Task: Find connections with filter location Crailsheim with filter topic #managementwith filter profile language English with filter current company TCS iON with filter school Maharshi Dayanand University with filter industry Wholesale Import and Export with filter service category Real Estate with filter keywords title Finance Director
Action: Mouse moved to (554, 73)
Screenshot: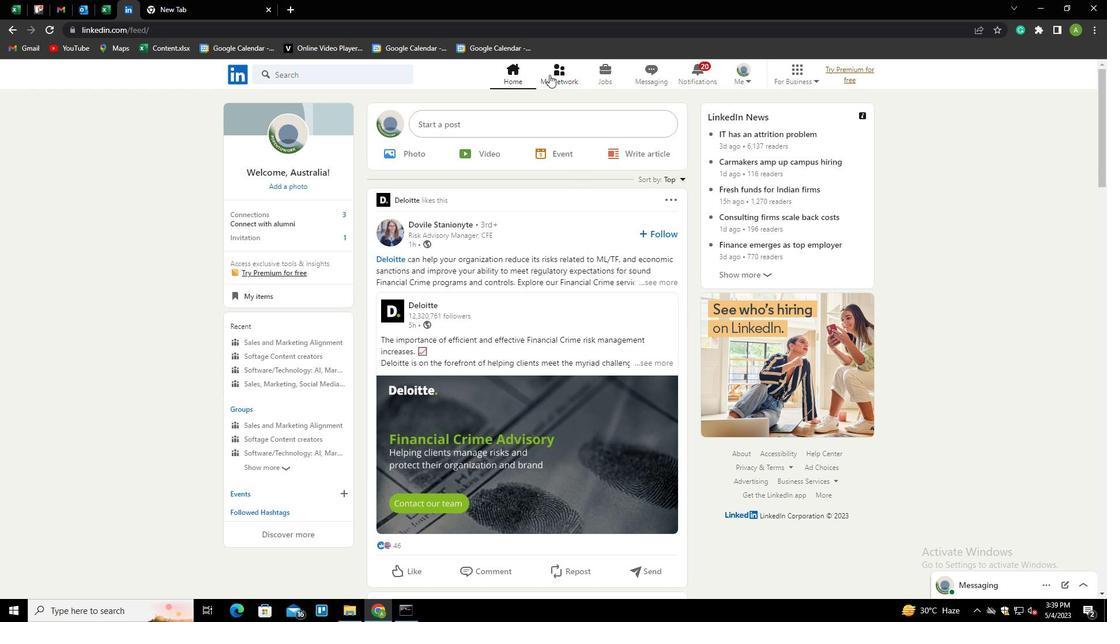 
Action: Mouse pressed left at (554, 73)
Screenshot: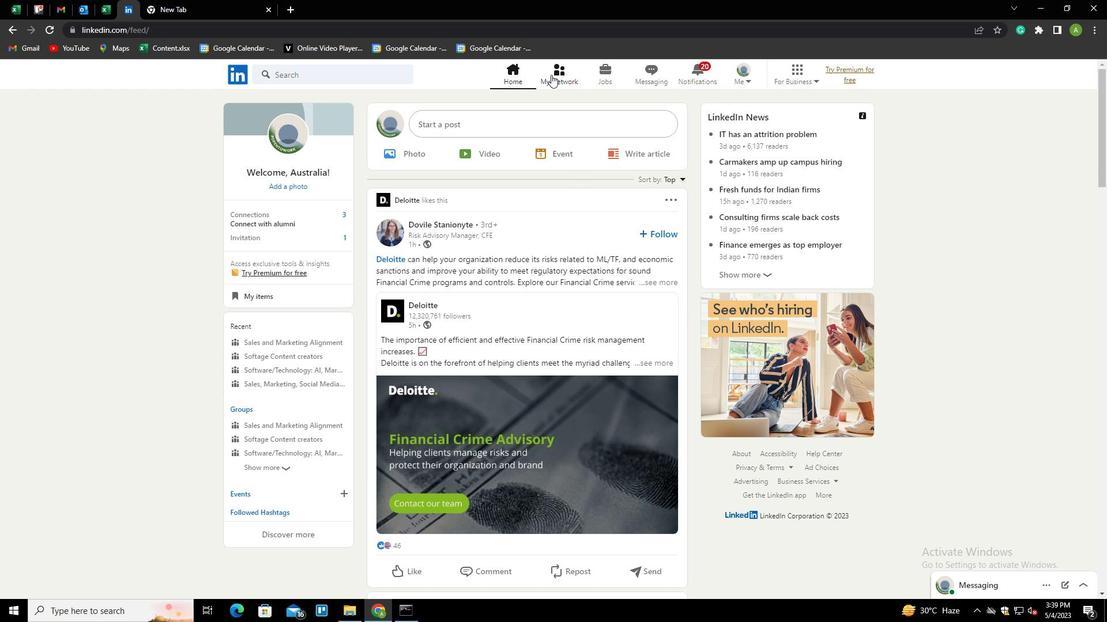 
Action: Mouse moved to (321, 139)
Screenshot: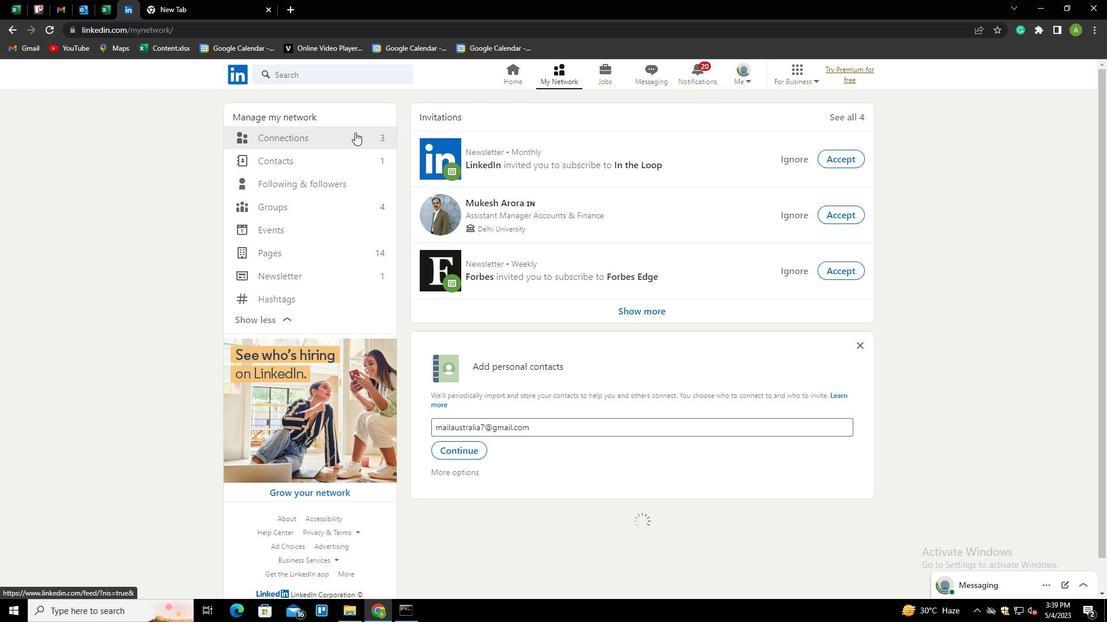 
Action: Mouse pressed left at (321, 139)
Screenshot: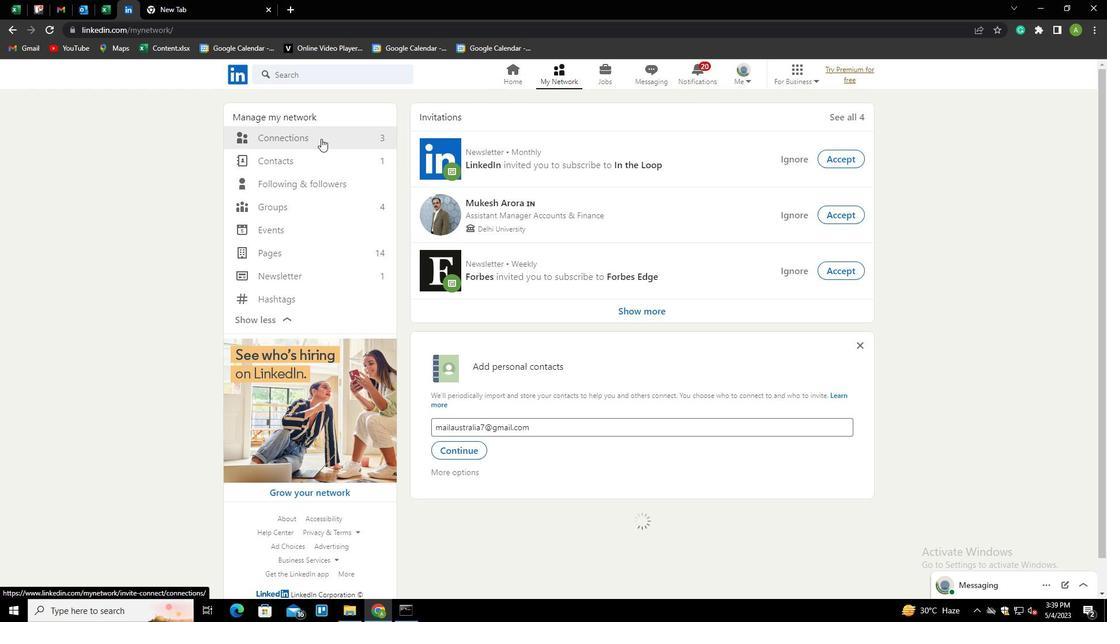 
Action: Mouse moved to (633, 137)
Screenshot: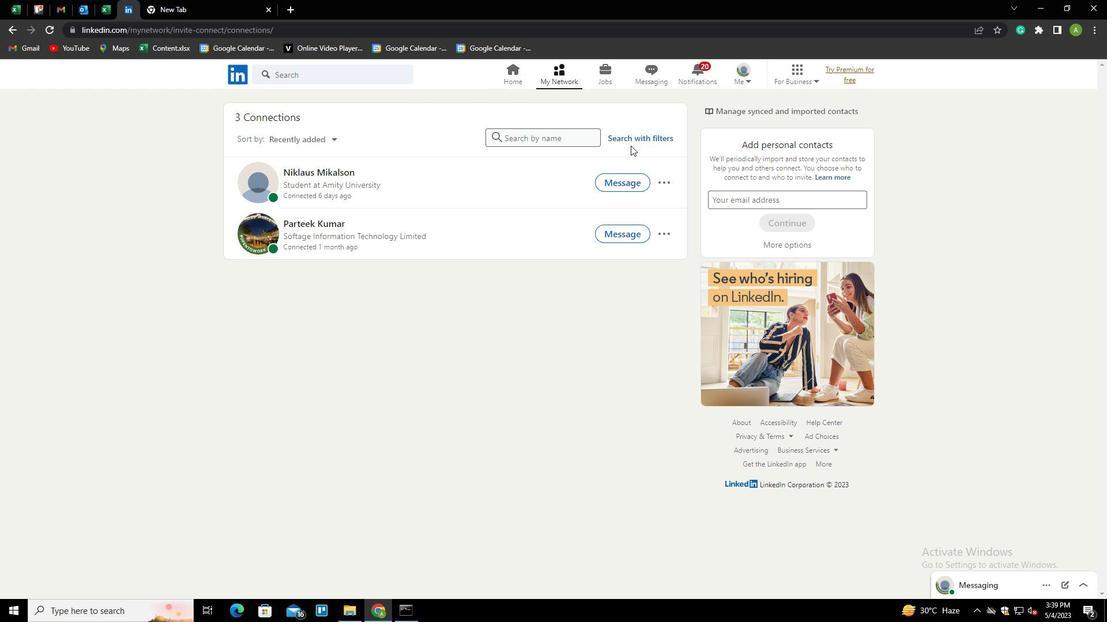 
Action: Mouse pressed left at (633, 137)
Screenshot: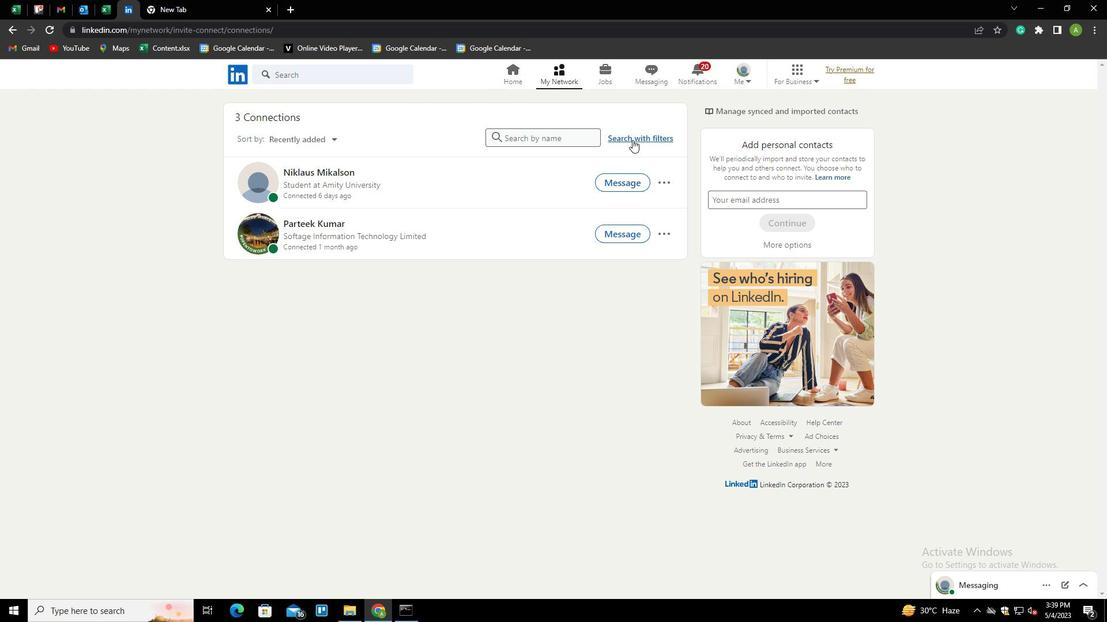 
Action: Mouse moved to (590, 108)
Screenshot: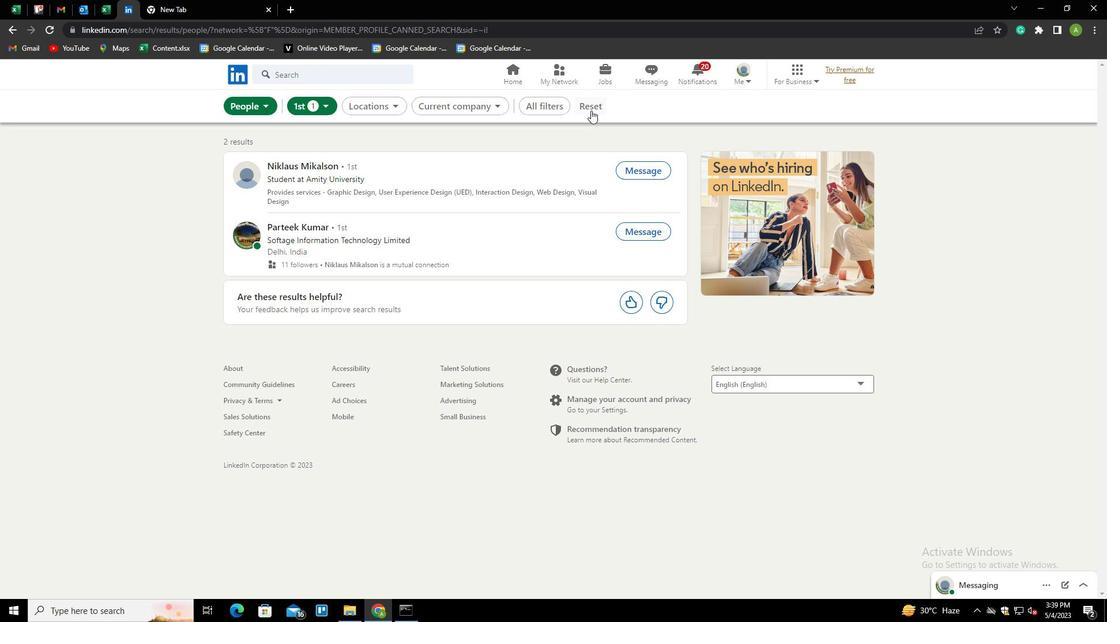 
Action: Mouse pressed left at (590, 108)
Screenshot: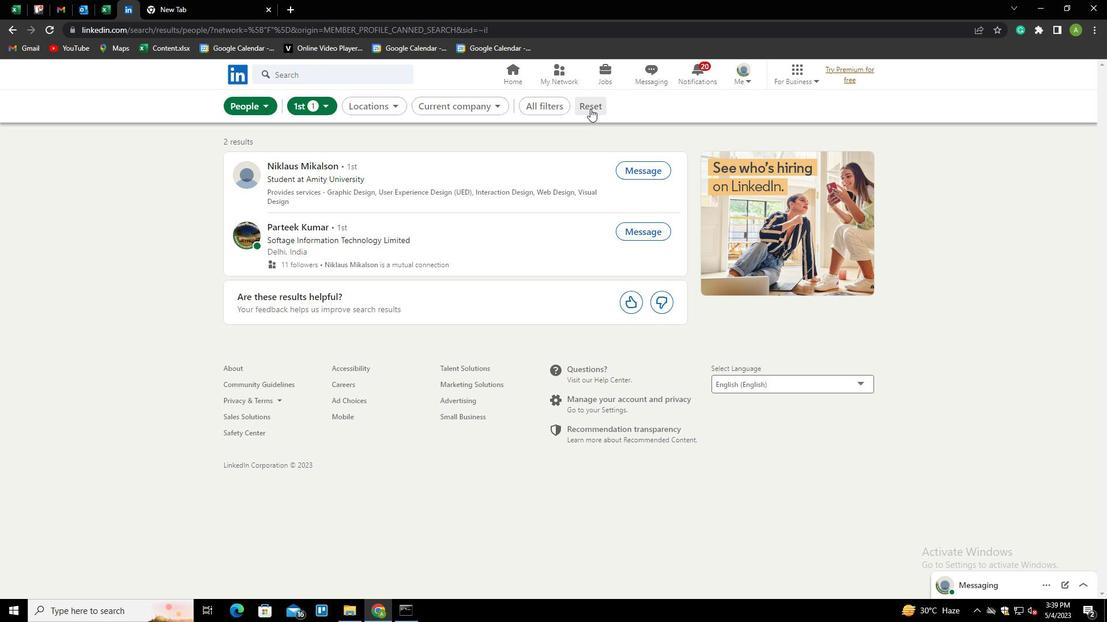 
Action: Mouse moved to (585, 107)
Screenshot: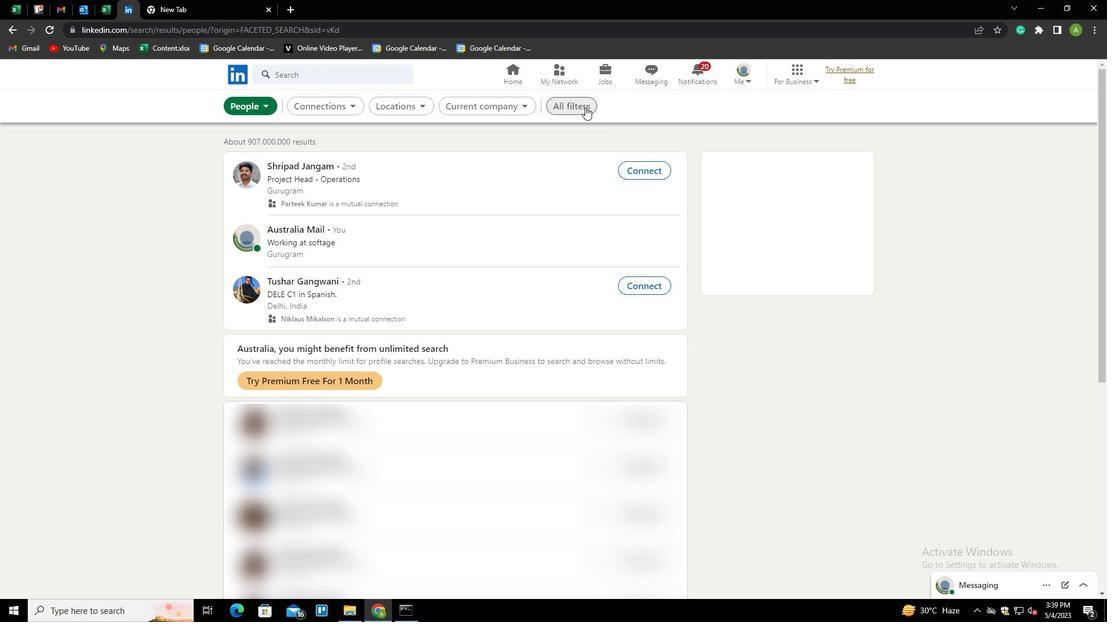 
Action: Mouse pressed left at (585, 107)
Screenshot: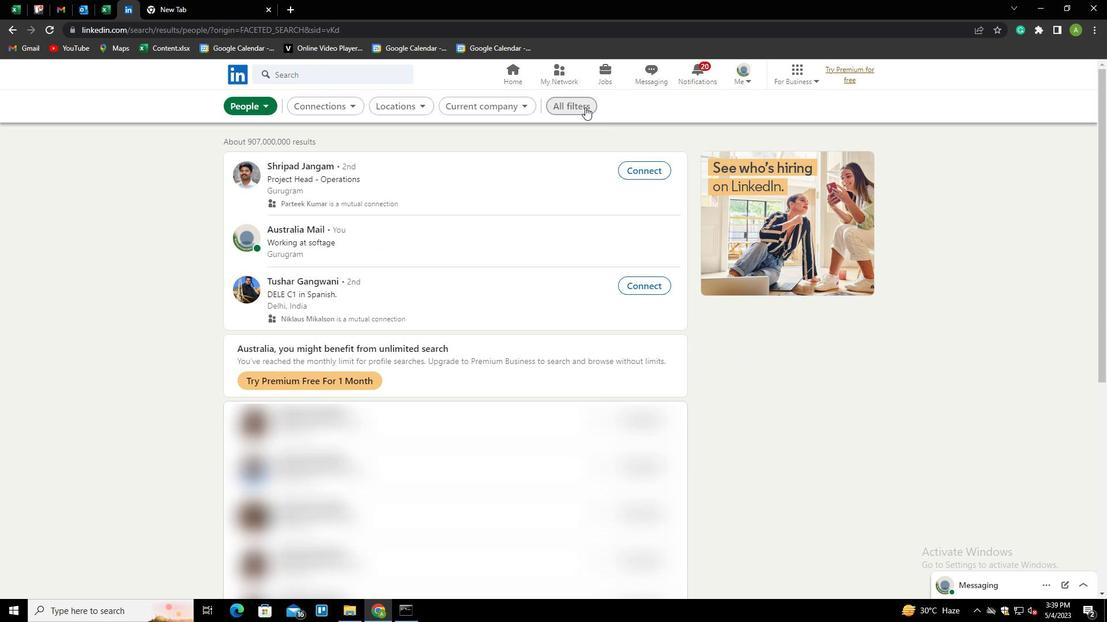 
Action: Mouse moved to (1056, 424)
Screenshot: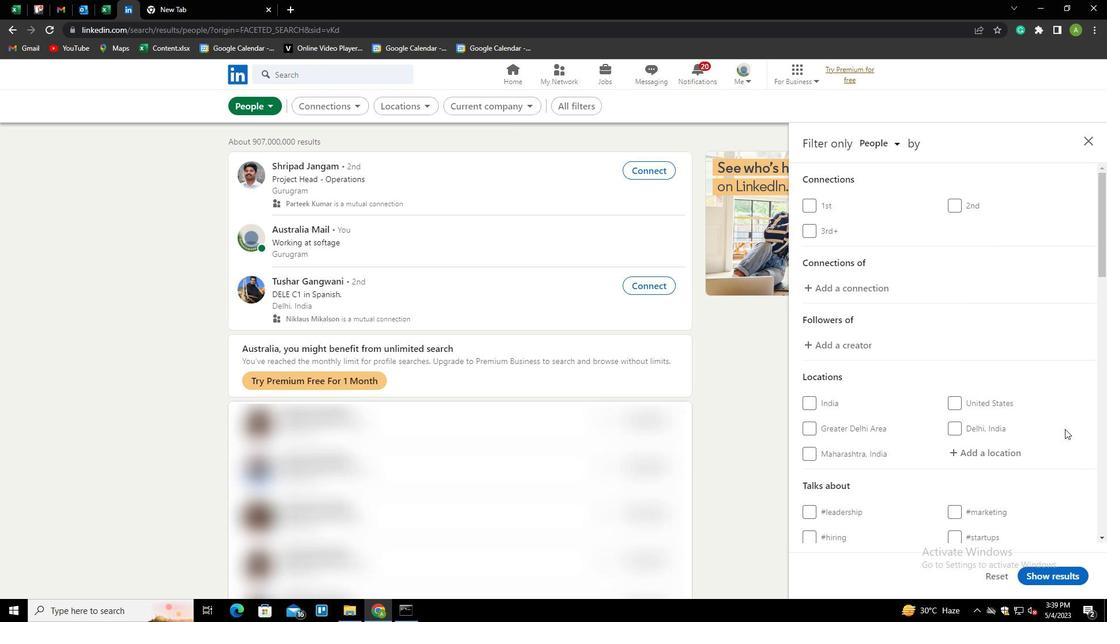 
Action: Mouse scrolled (1056, 423) with delta (0, 0)
Screenshot: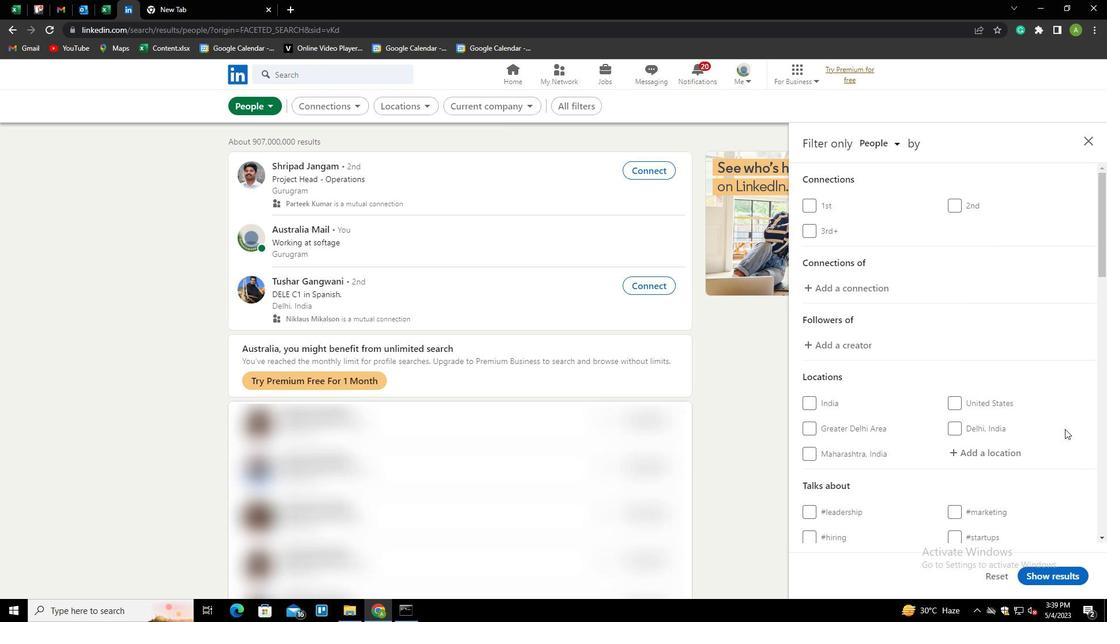 
Action: Mouse moved to (986, 395)
Screenshot: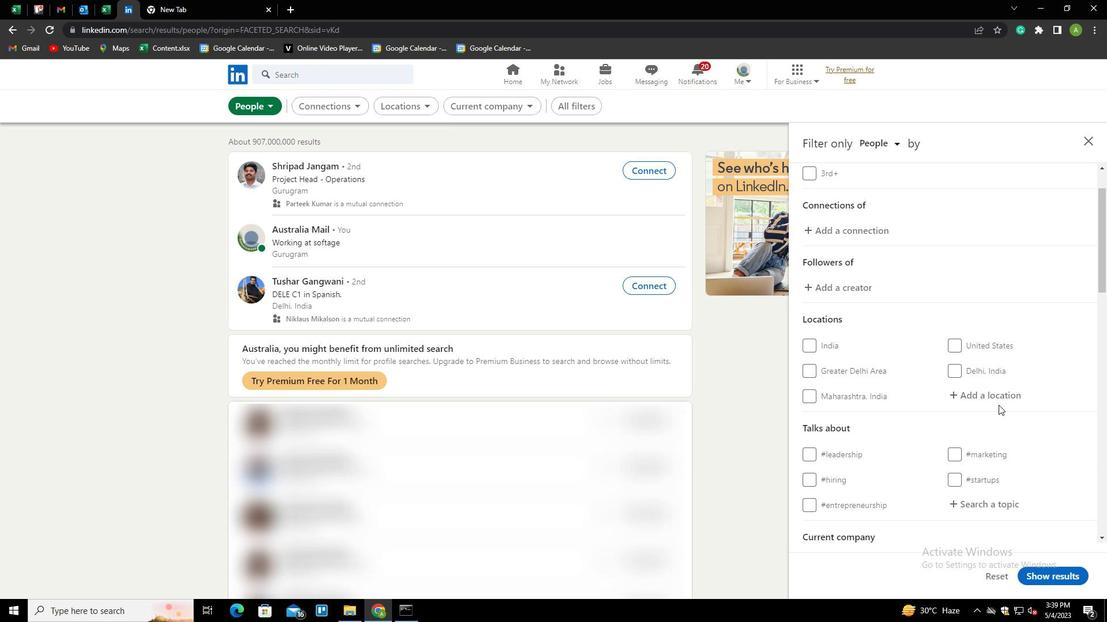 
Action: Mouse pressed left at (986, 395)
Screenshot: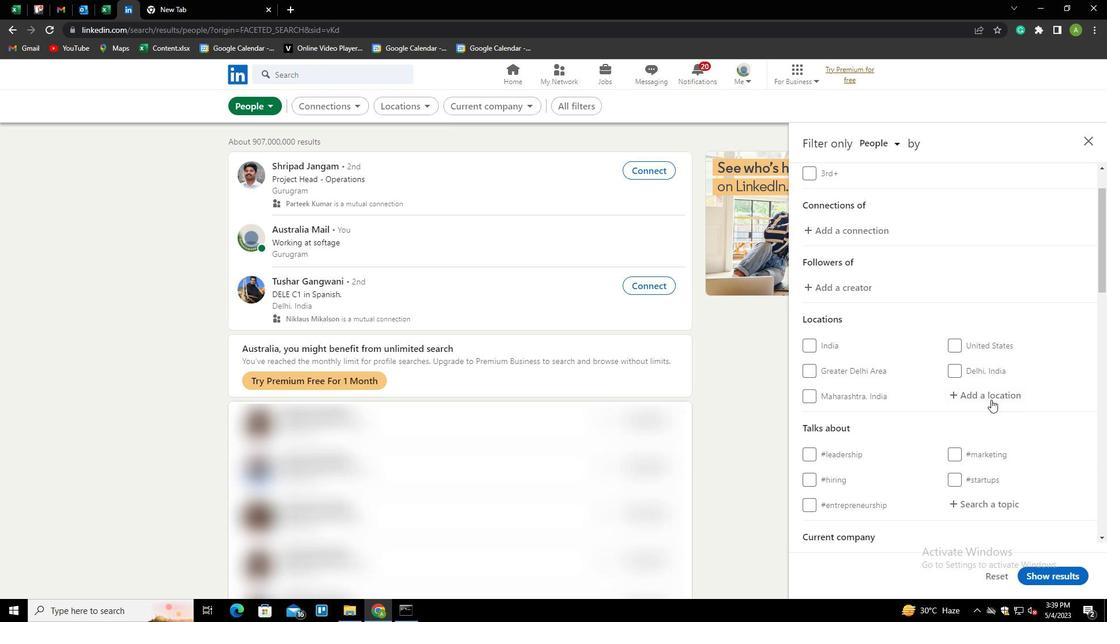 
Action: Key pressed <Key.shift>CRAILSHEIM<Key.down><Key.enter>
Screenshot: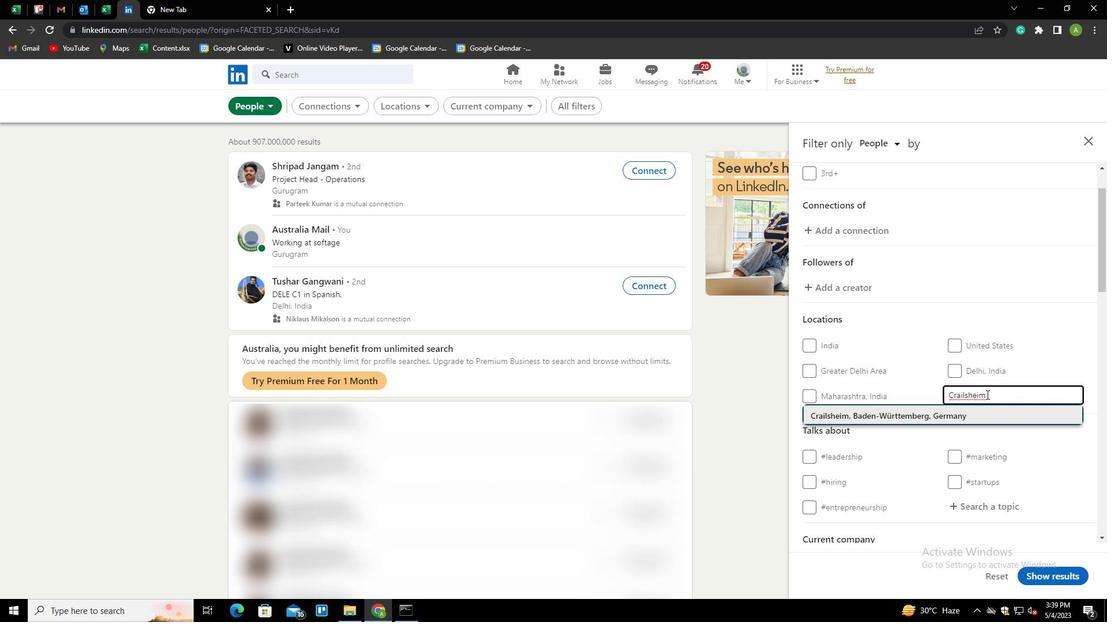 
Action: Mouse moved to (986, 395)
Screenshot: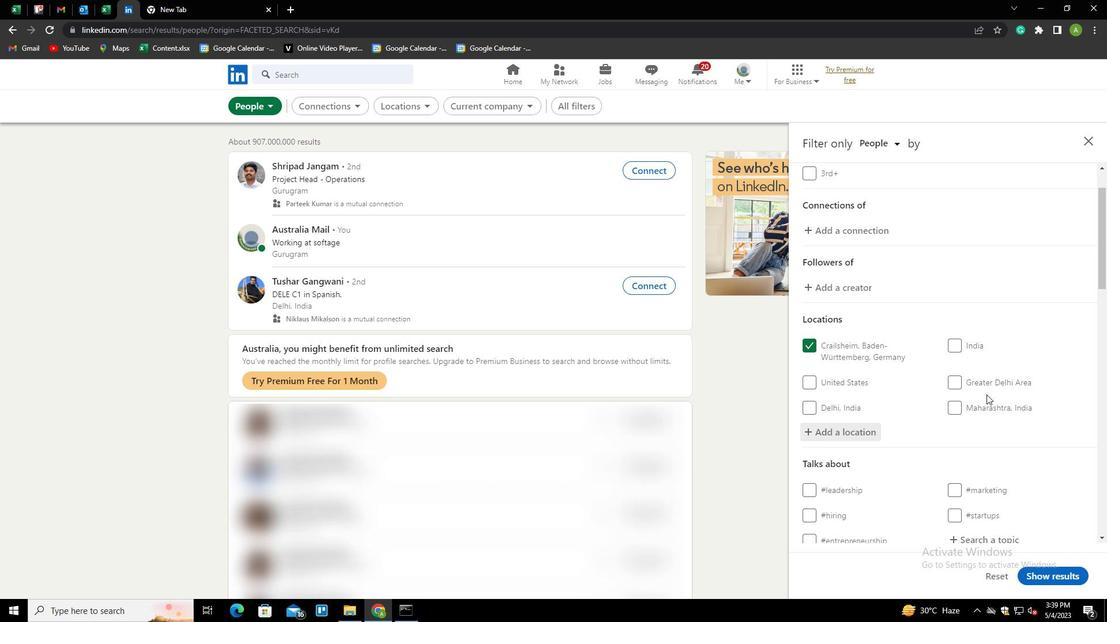 
Action: Mouse scrolled (986, 394) with delta (0, 0)
Screenshot: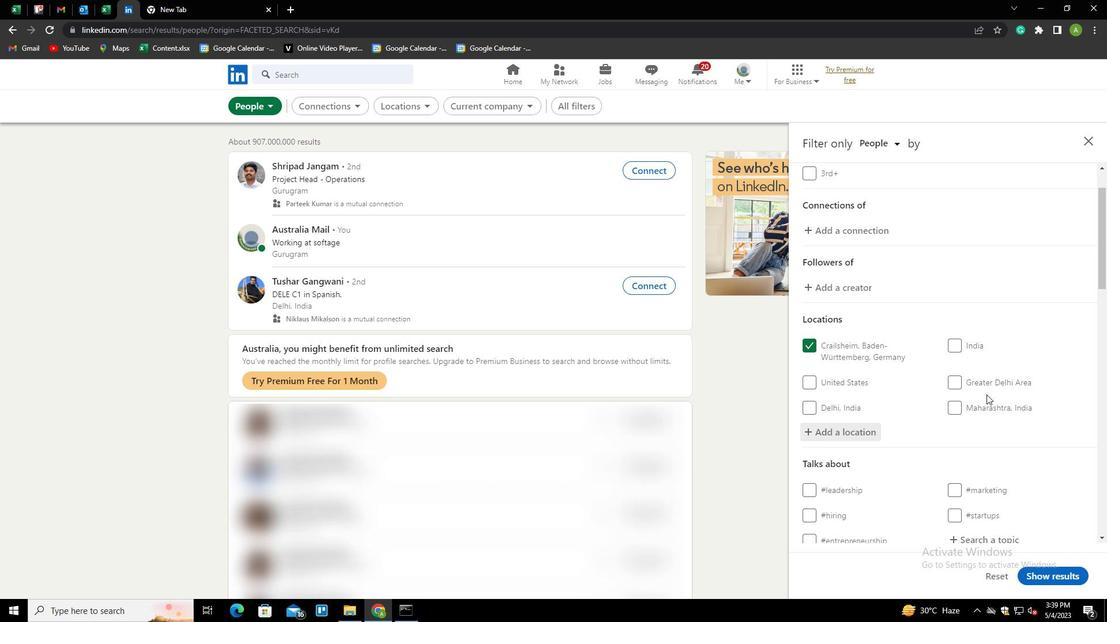 
Action: Mouse scrolled (986, 394) with delta (0, 0)
Screenshot: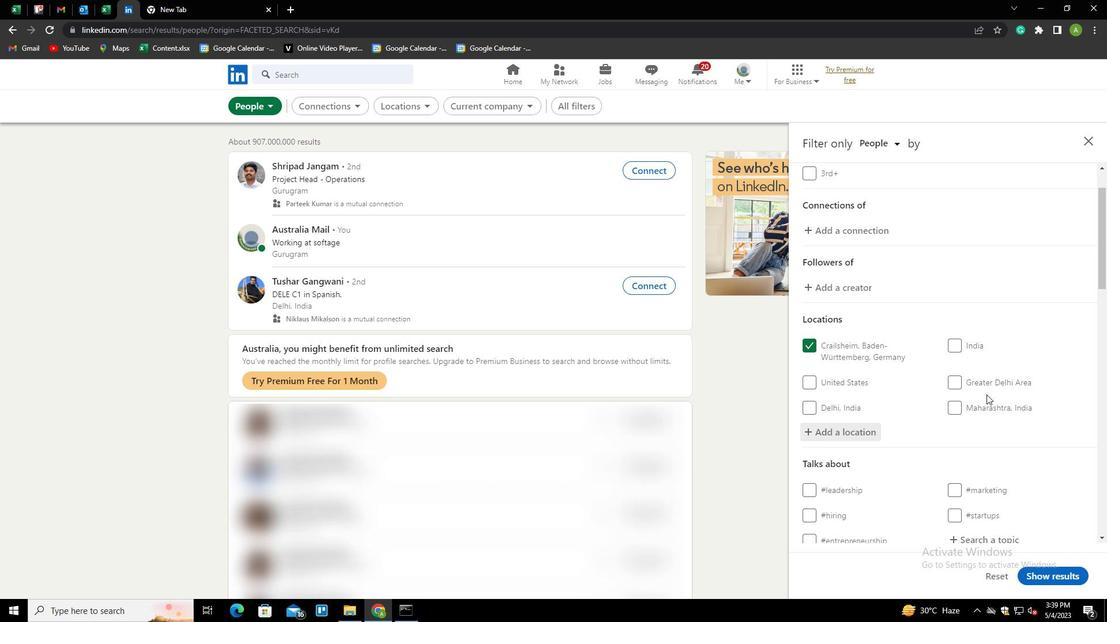 
Action: Mouse scrolled (986, 394) with delta (0, 0)
Screenshot: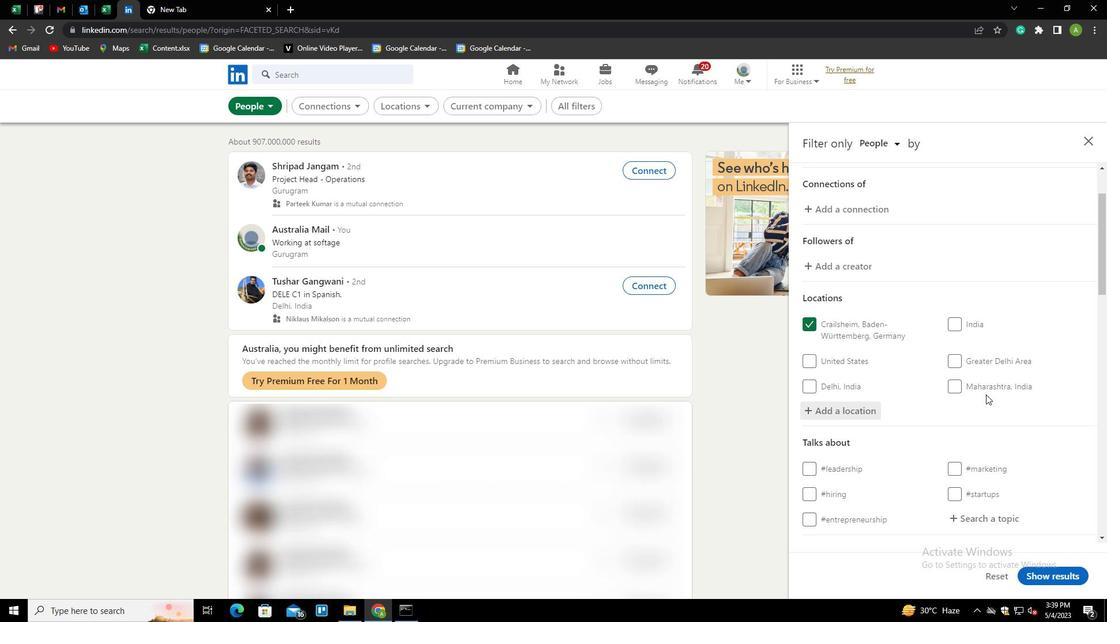 
Action: Mouse moved to (979, 371)
Screenshot: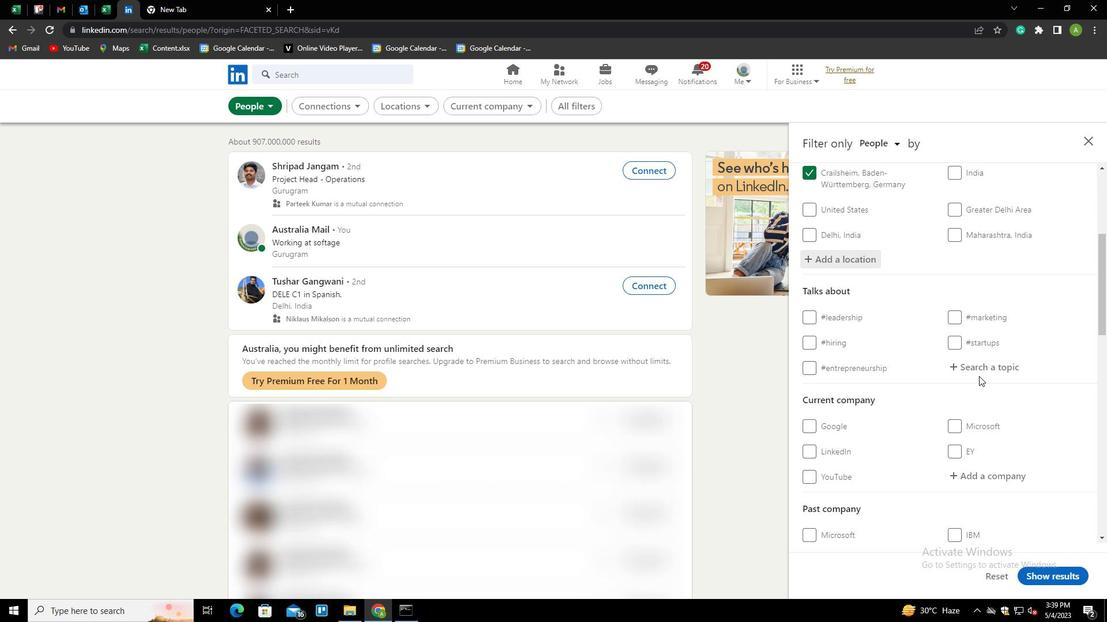 
Action: Mouse pressed left at (979, 371)
Screenshot: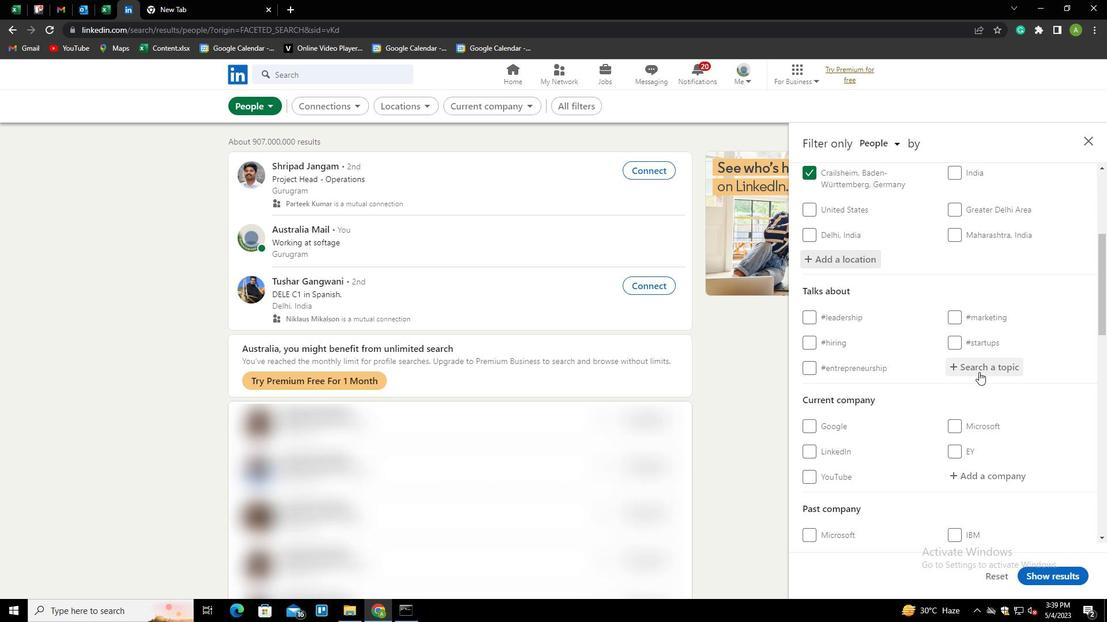 
Action: Mouse moved to (977, 371)
Screenshot: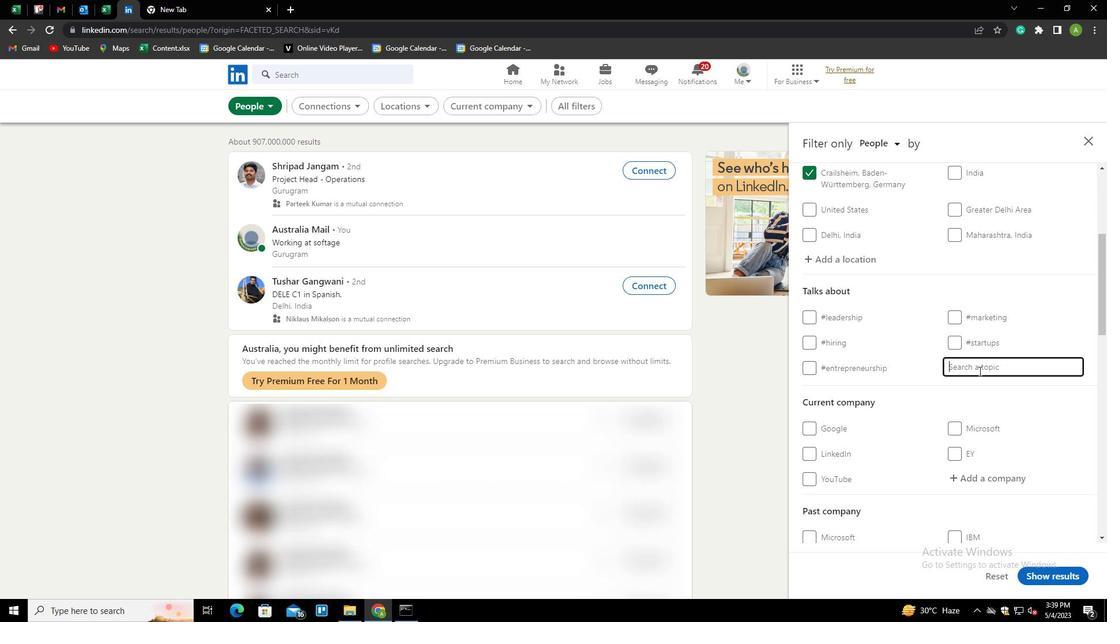 
Action: Key pressed MANAGEMENT<Key.down><Key.enter>
Screenshot: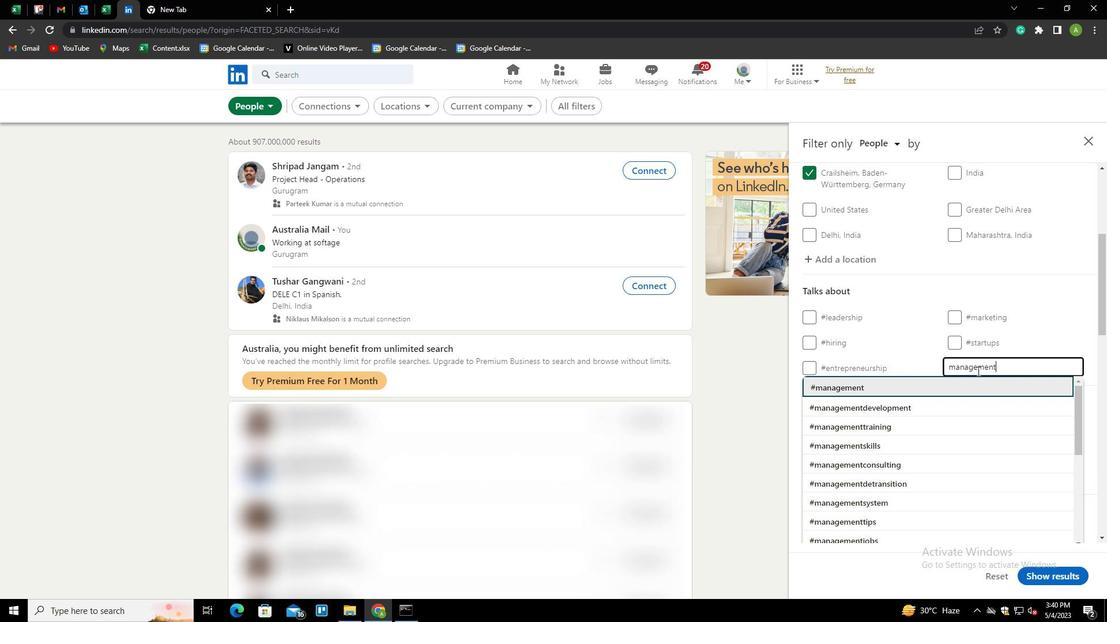 
Action: Mouse moved to (969, 373)
Screenshot: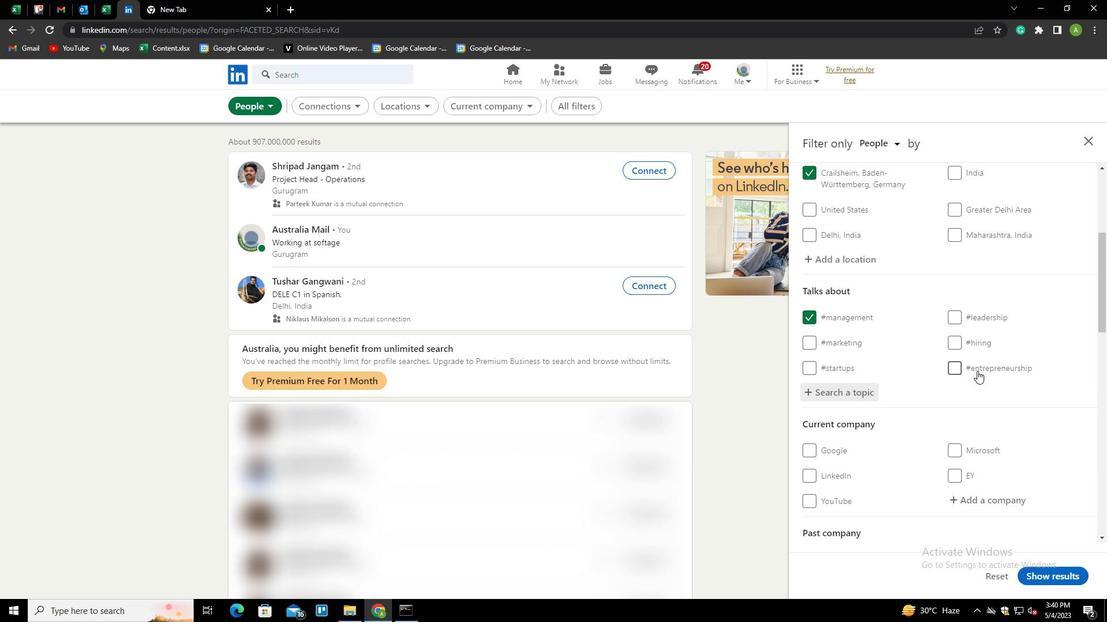 
Action: Mouse scrolled (969, 372) with delta (0, 0)
Screenshot: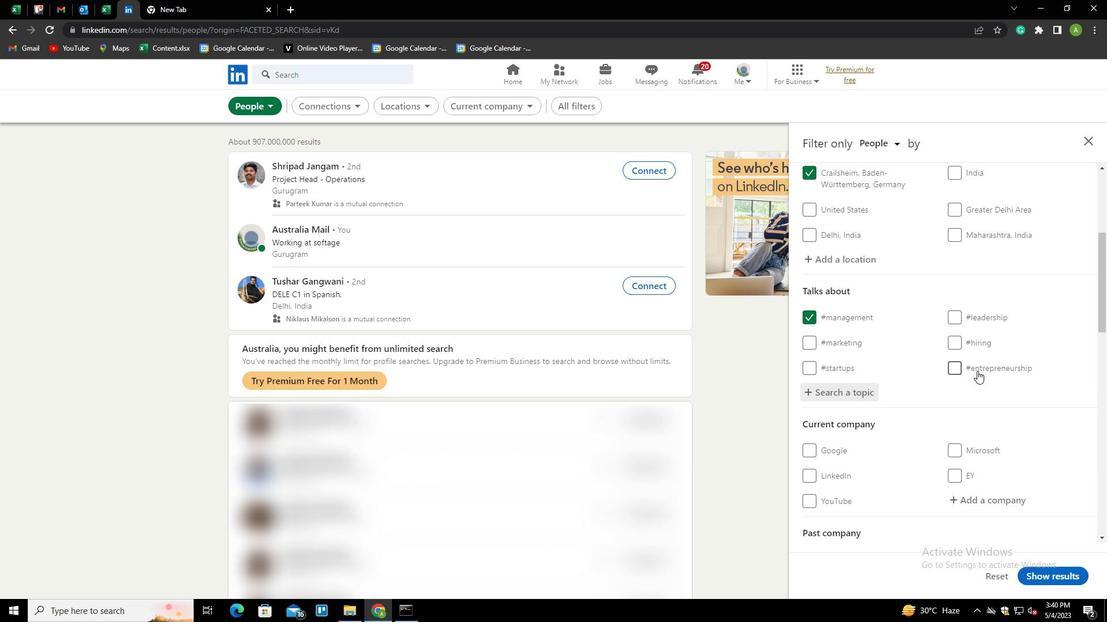 
Action: Mouse moved to (966, 376)
Screenshot: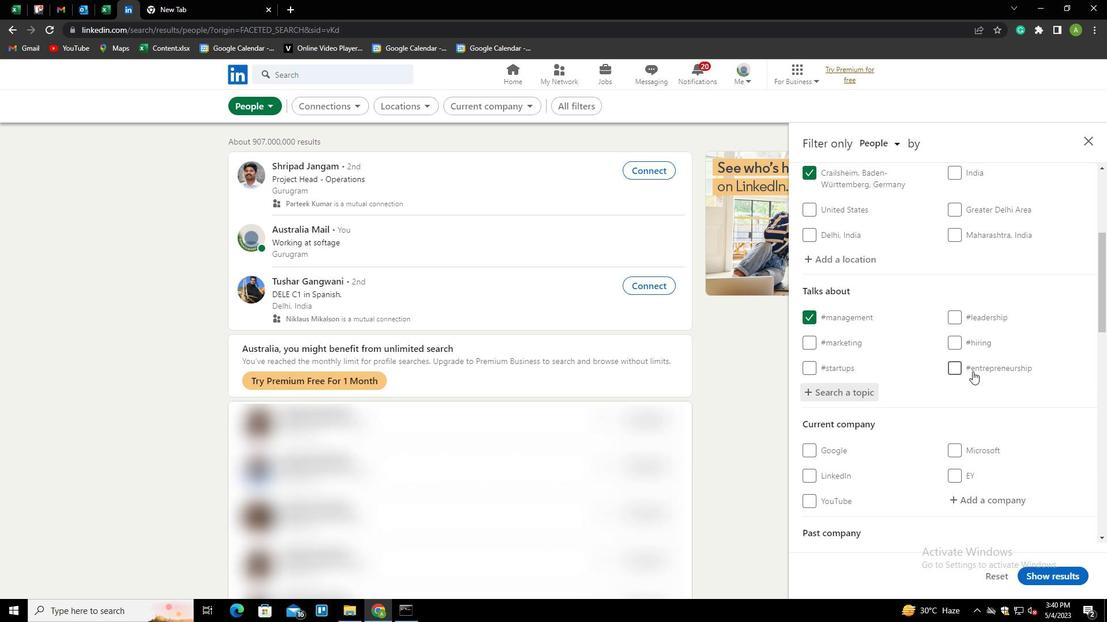 
Action: Mouse scrolled (966, 375) with delta (0, 0)
Screenshot: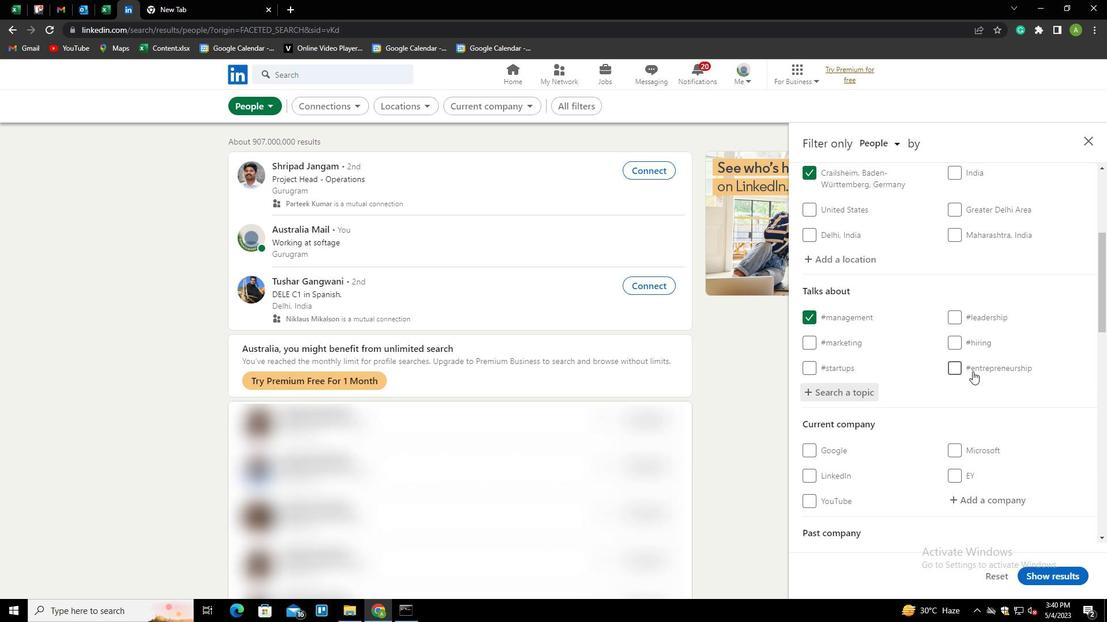 
Action: Mouse moved to (966, 376)
Screenshot: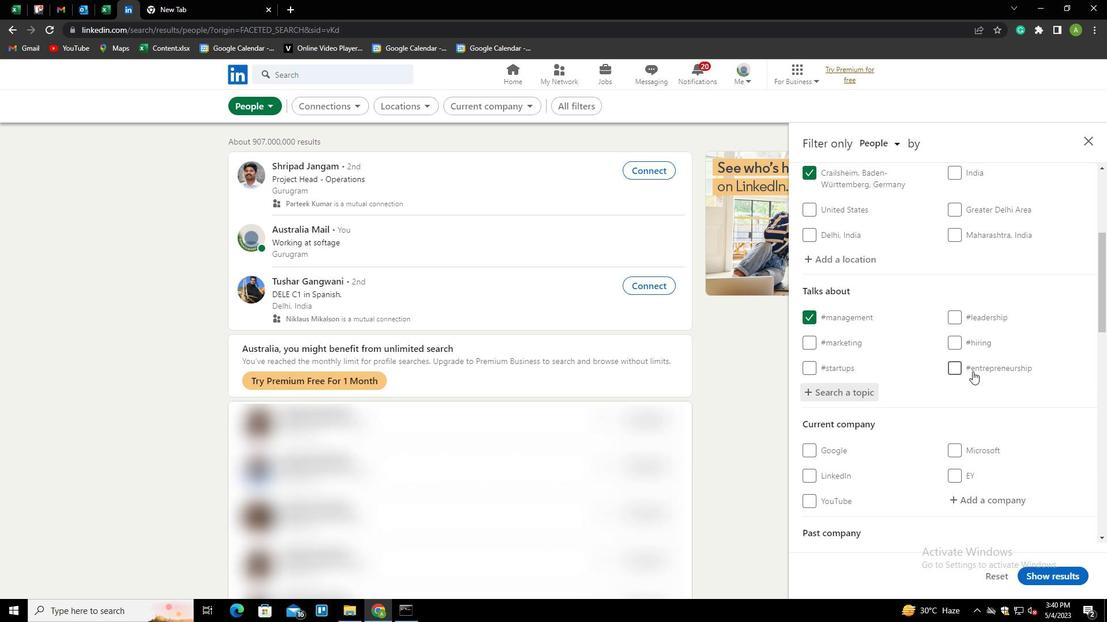 
Action: Mouse scrolled (966, 376) with delta (0, 0)
Screenshot: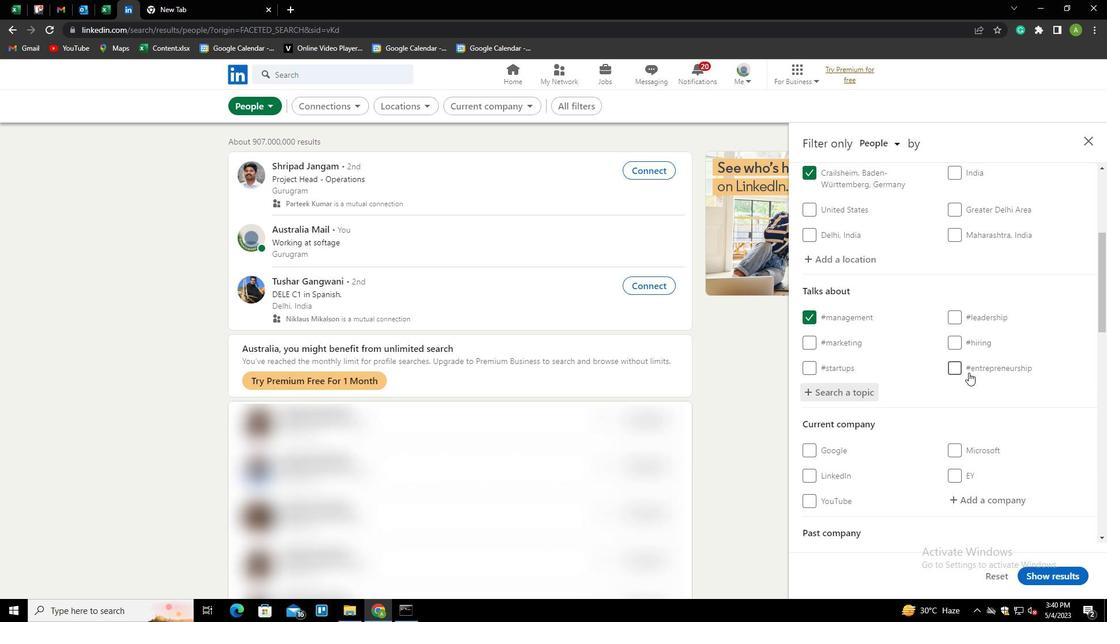 
Action: Mouse scrolled (966, 376) with delta (0, 0)
Screenshot: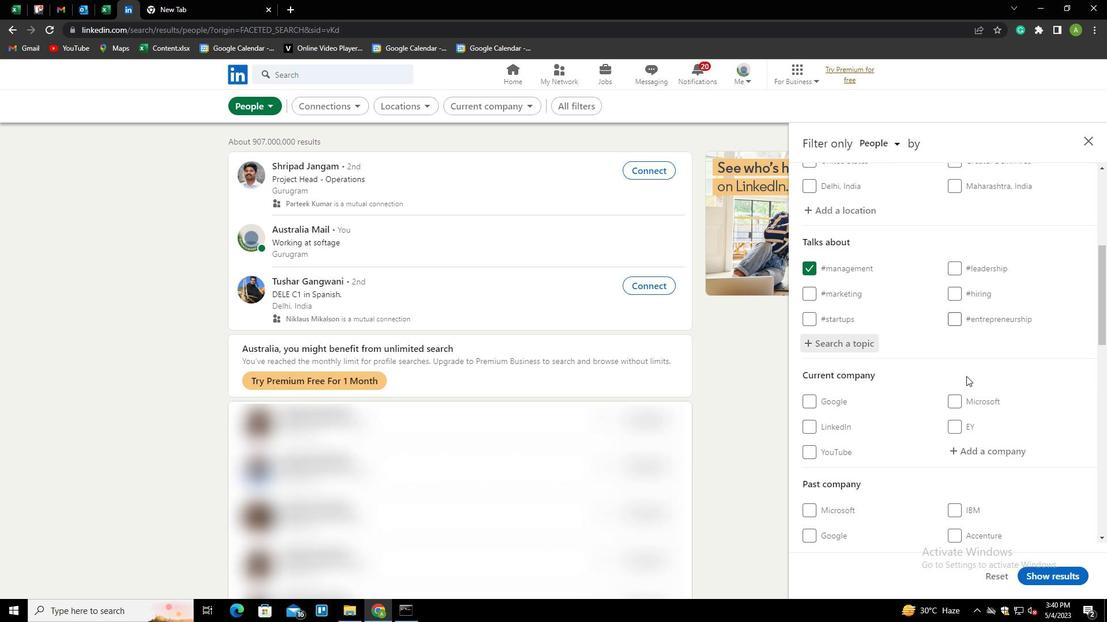 
Action: Mouse scrolled (966, 376) with delta (0, 0)
Screenshot: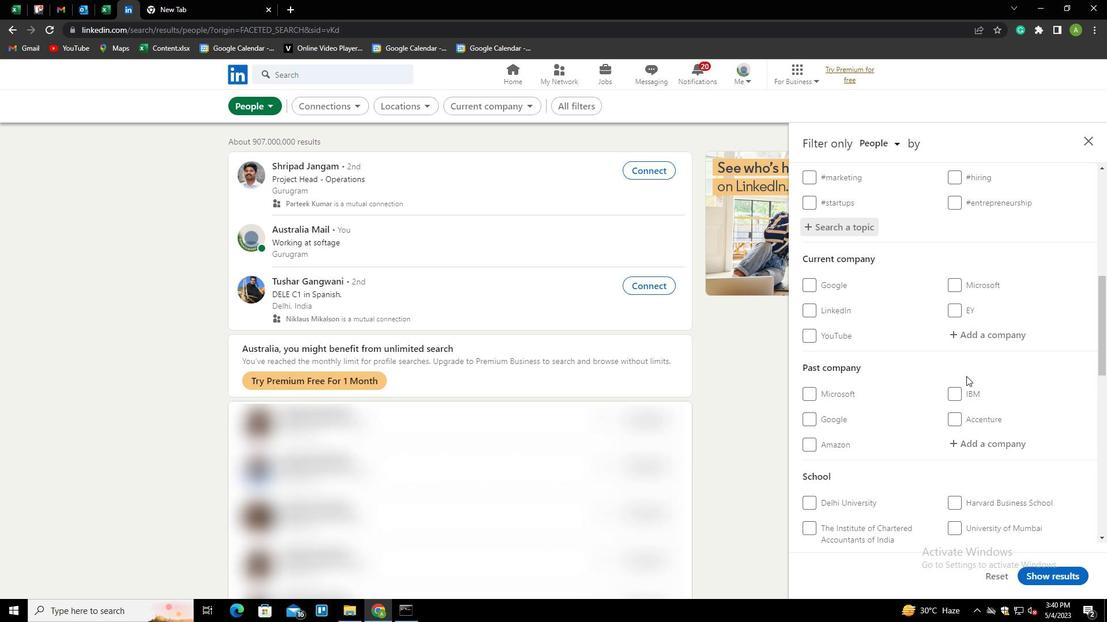 
Action: Mouse scrolled (966, 376) with delta (0, 0)
Screenshot: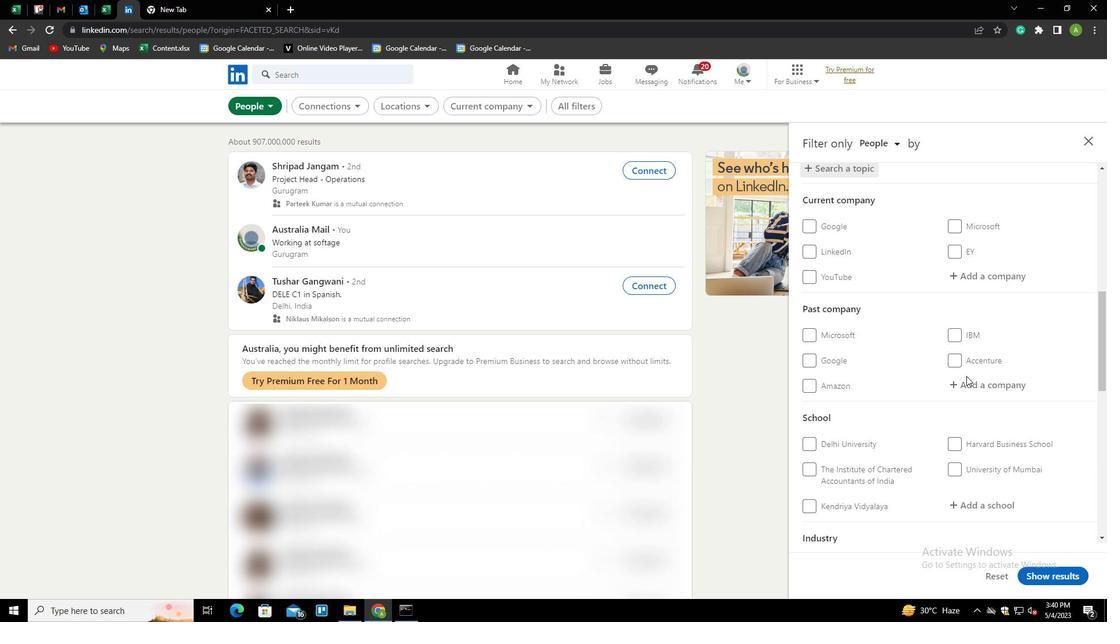 
Action: Mouse scrolled (966, 376) with delta (0, 0)
Screenshot: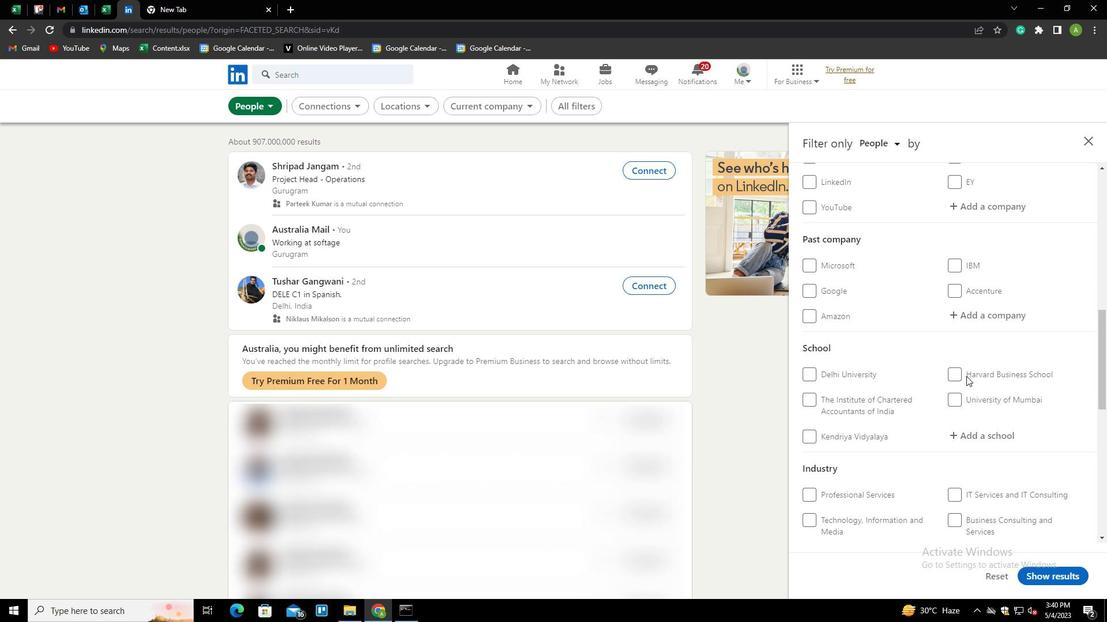 
Action: Mouse scrolled (966, 376) with delta (0, 0)
Screenshot: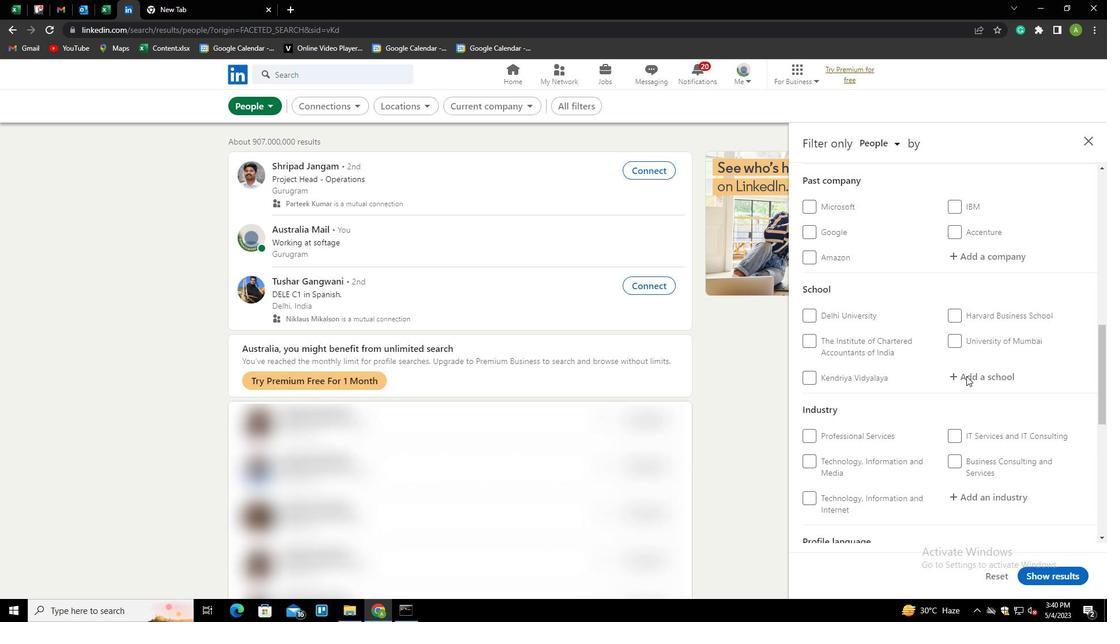 
Action: Mouse scrolled (966, 376) with delta (0, 0)
Screenshot: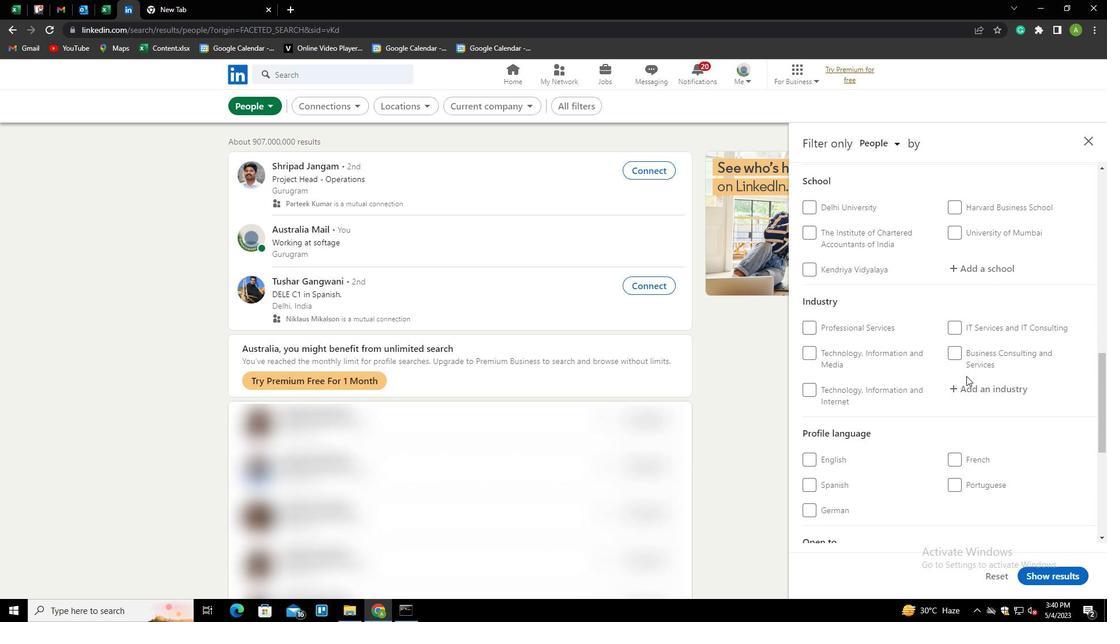 
Action: Mouse scrolled (966, 376) with delta (0, 0)
Screenshot: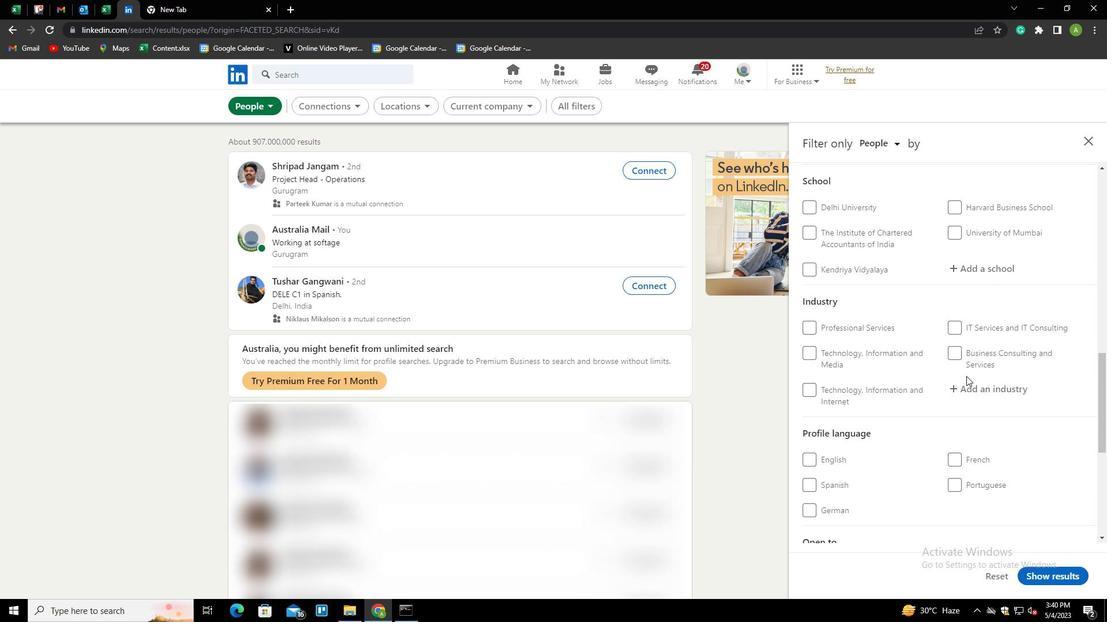 
Action: Mouse moved to (816, 344)
Screenshot: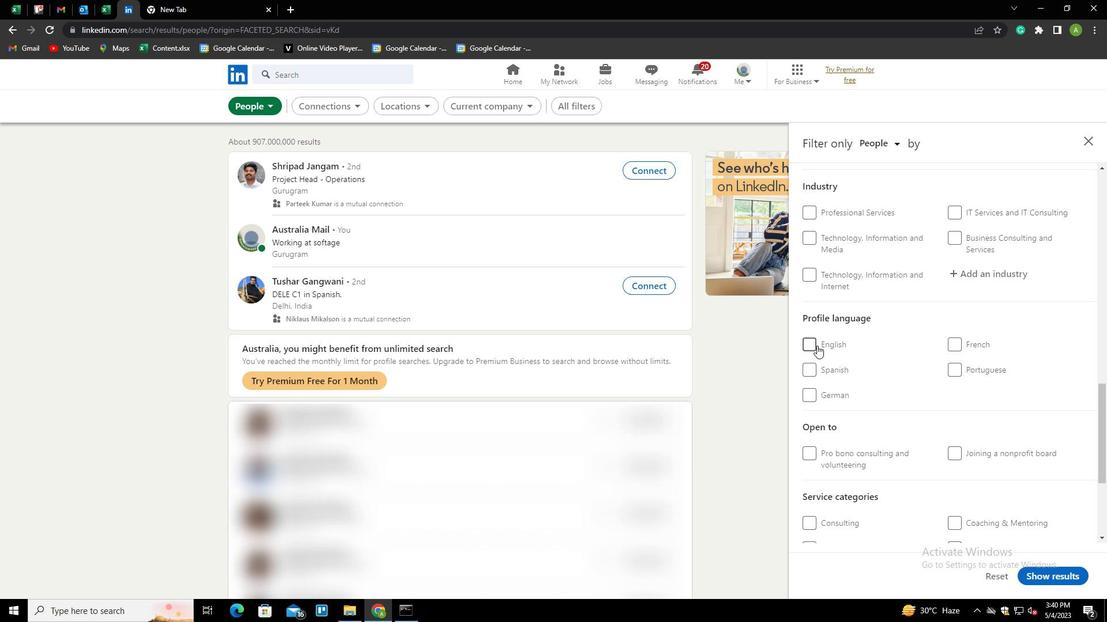 
Action: Mouse pressed left at (816, 344)
Screenshot: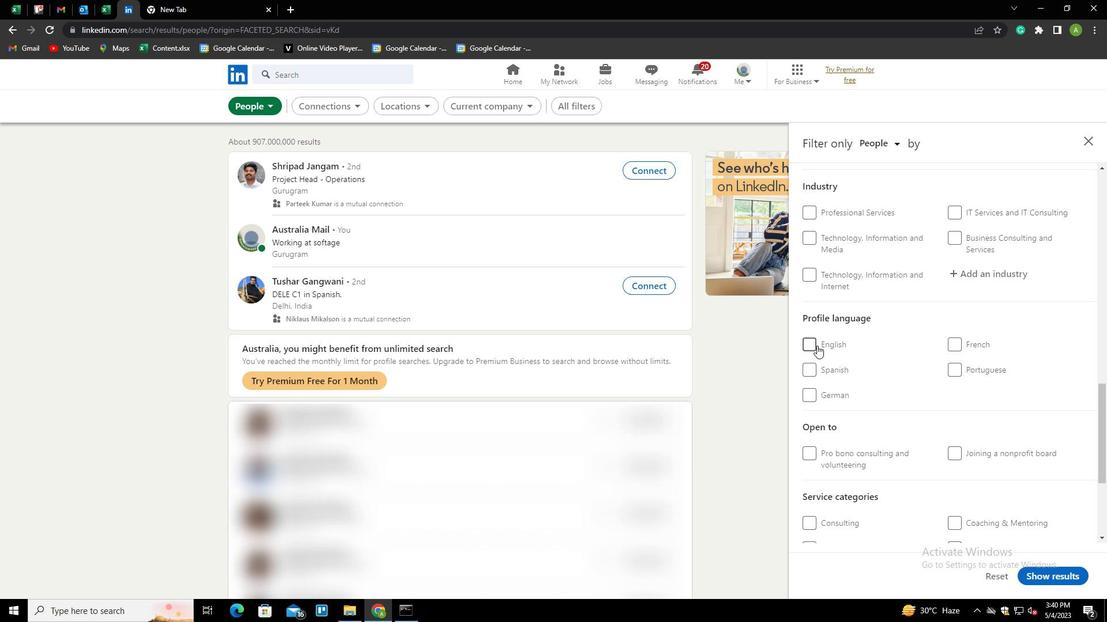 
Action: Mouse moved to (906, 358)
Screenshot: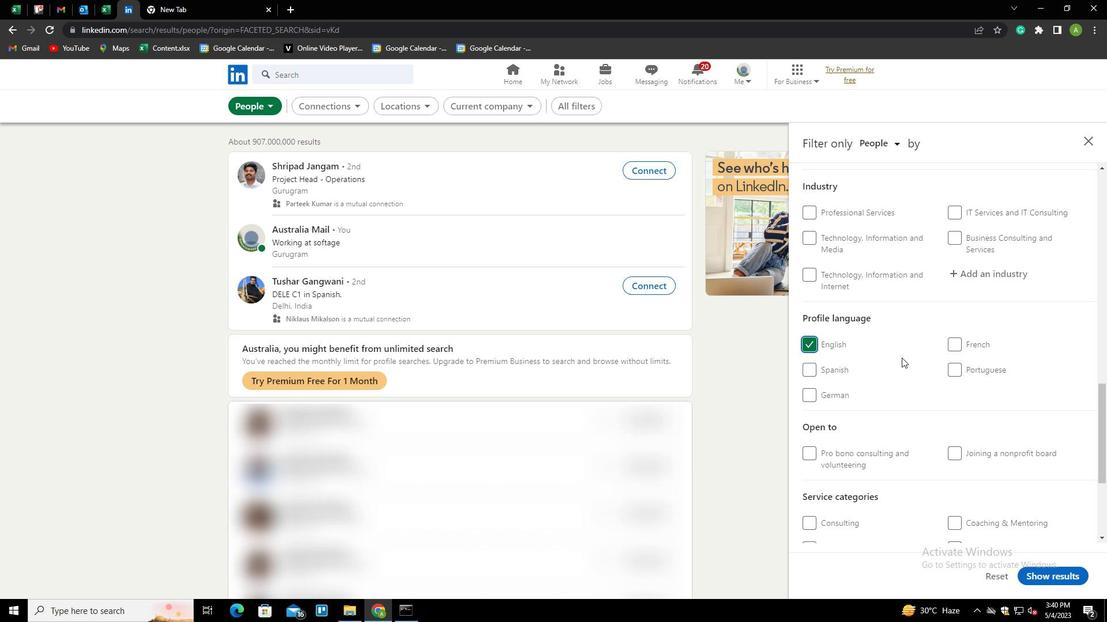 
Action: Mouse scrolled (906, 358) with delta (0, 0)
Screenshot: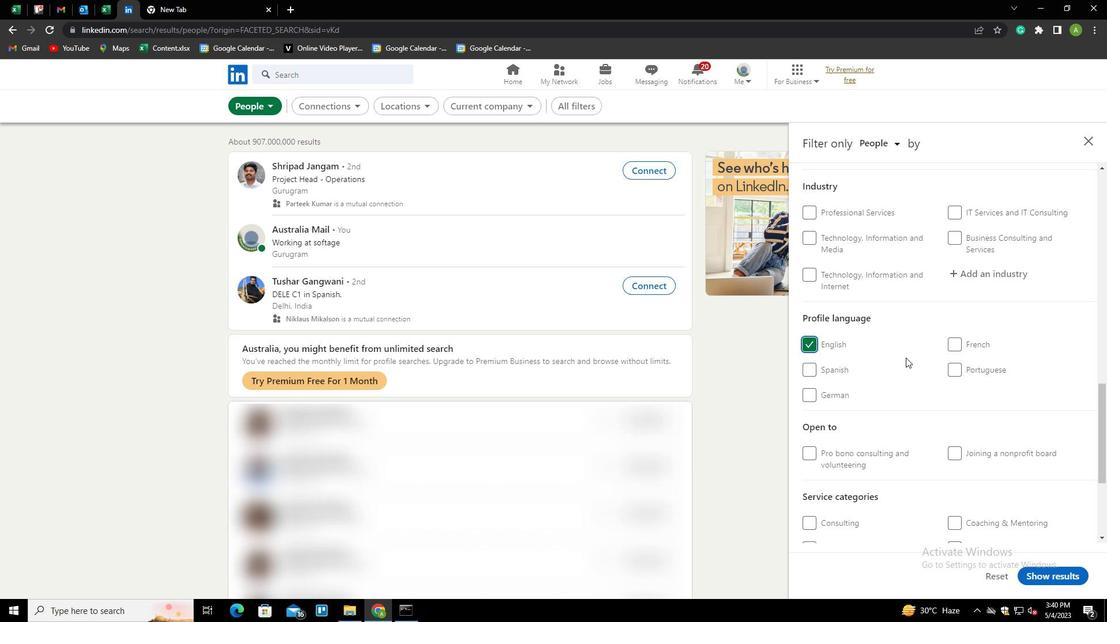 
Action: Mouse scrolled (906, 358) with delta (0, 0)
Screenshot: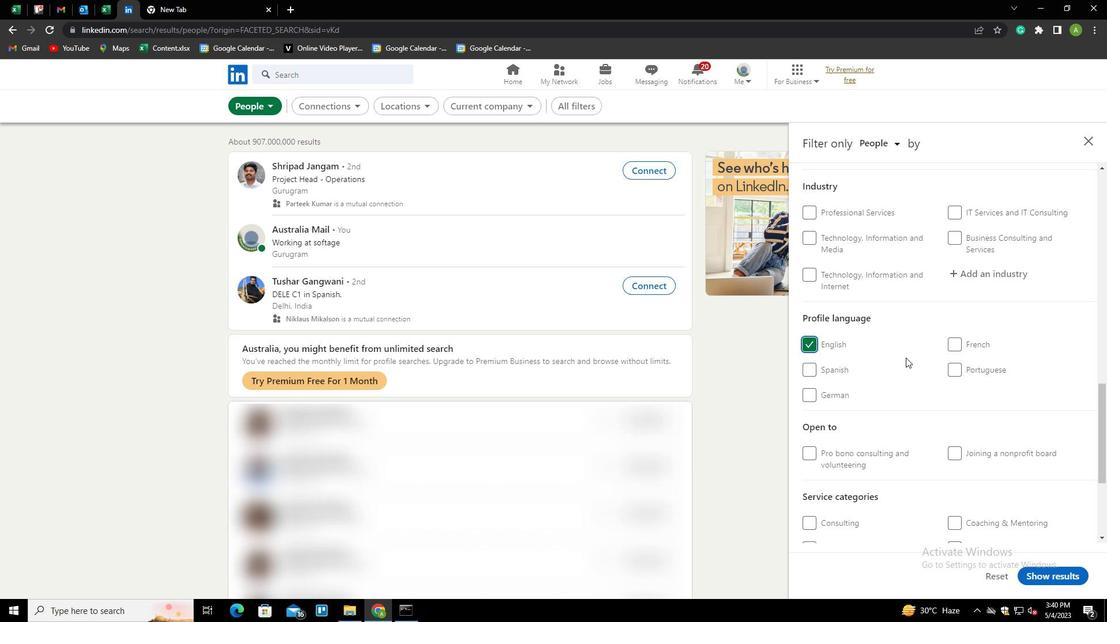 
Action: Mouse scrolled (906, 358) with delta (0, 0)
Screenshot: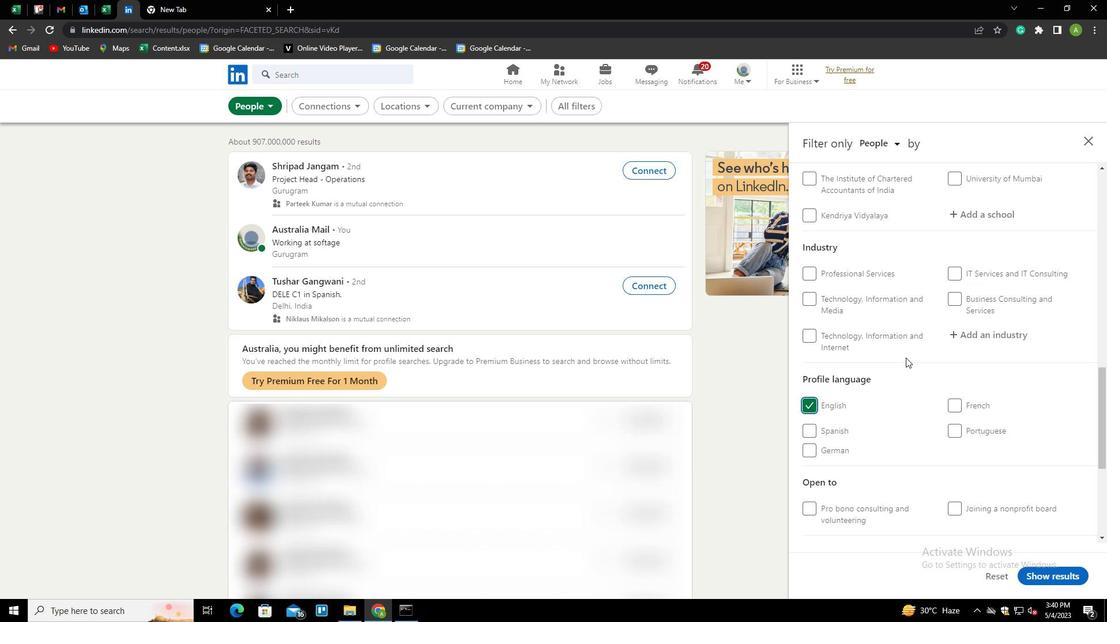 
Action: Mouse scrolled (906, 358) with delta (0, 0)
Screenshot: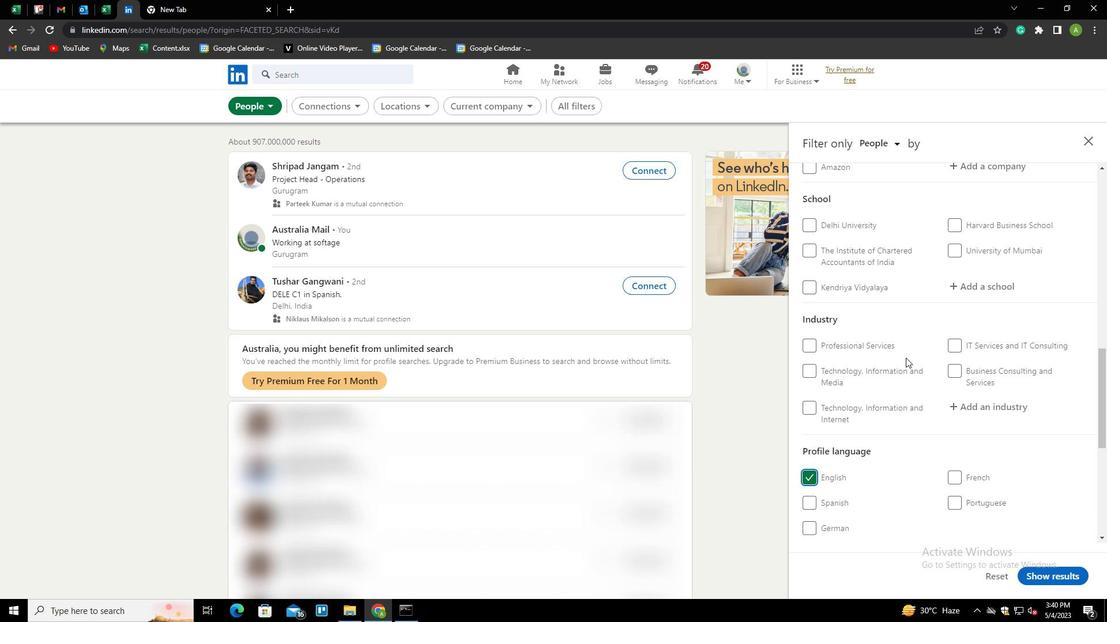 
Action: Mouse scrolled (906, 358) with delta (0, 0)
Screenshot: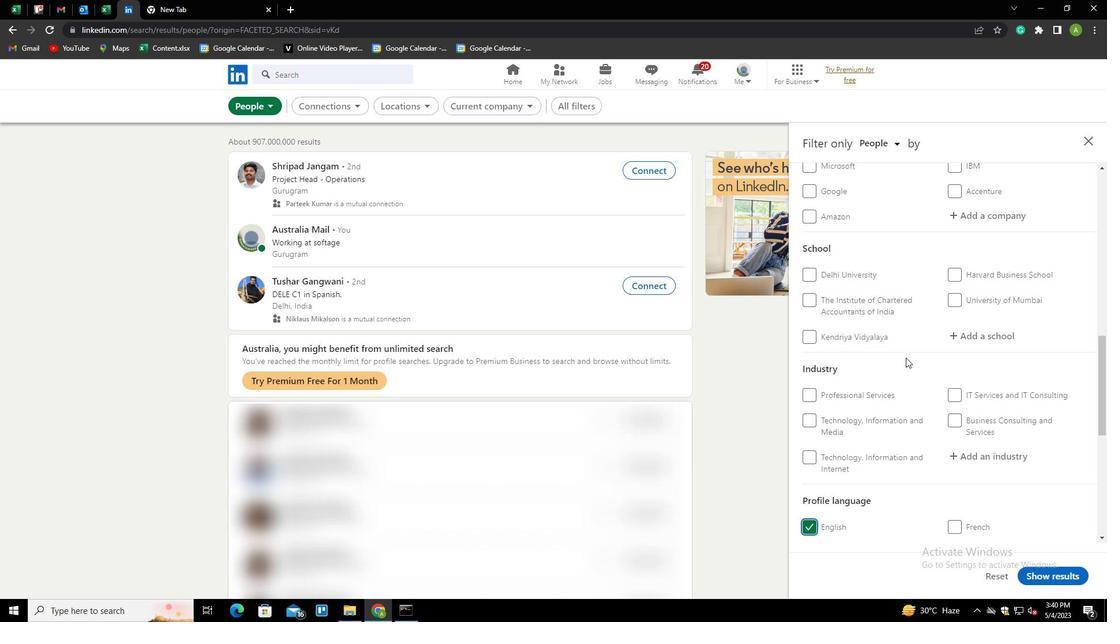 
Action: Mouse scrolled (906, 358) with delta (0, 0)
Screenshot: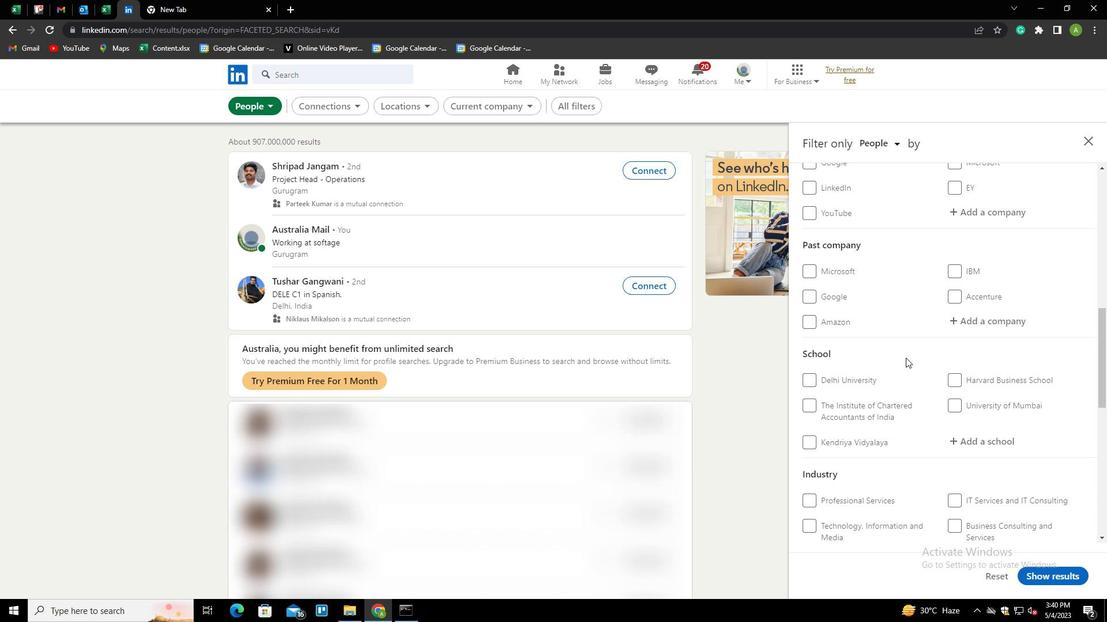 
Action: Mouse moved to (958, 273)
Screenshot: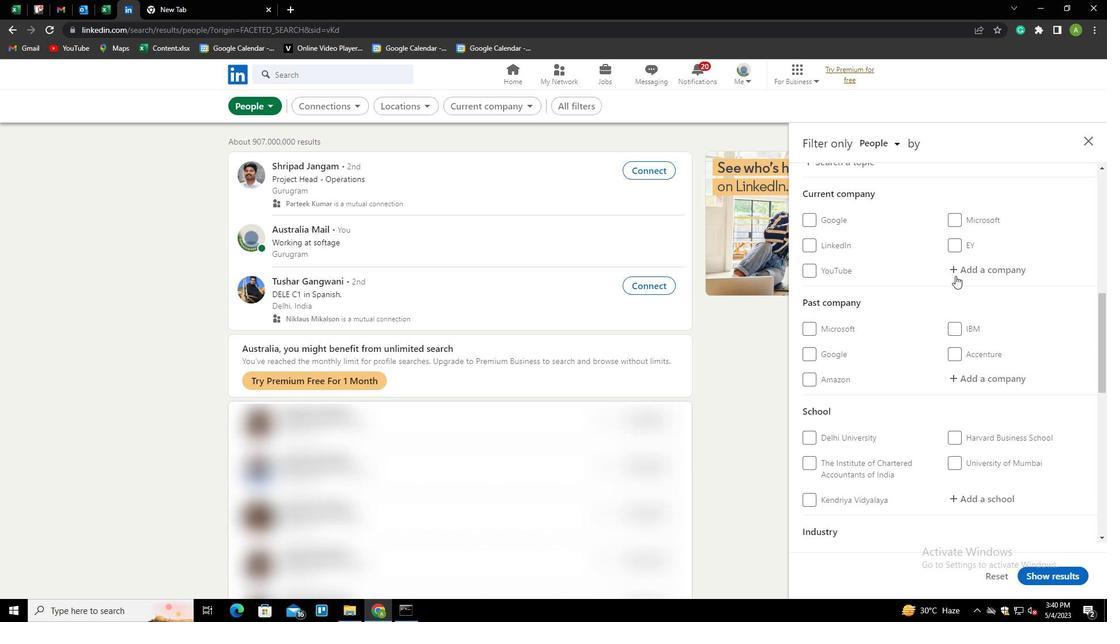 
Action: Mouse pressed left at (958, 273)
Screenshot: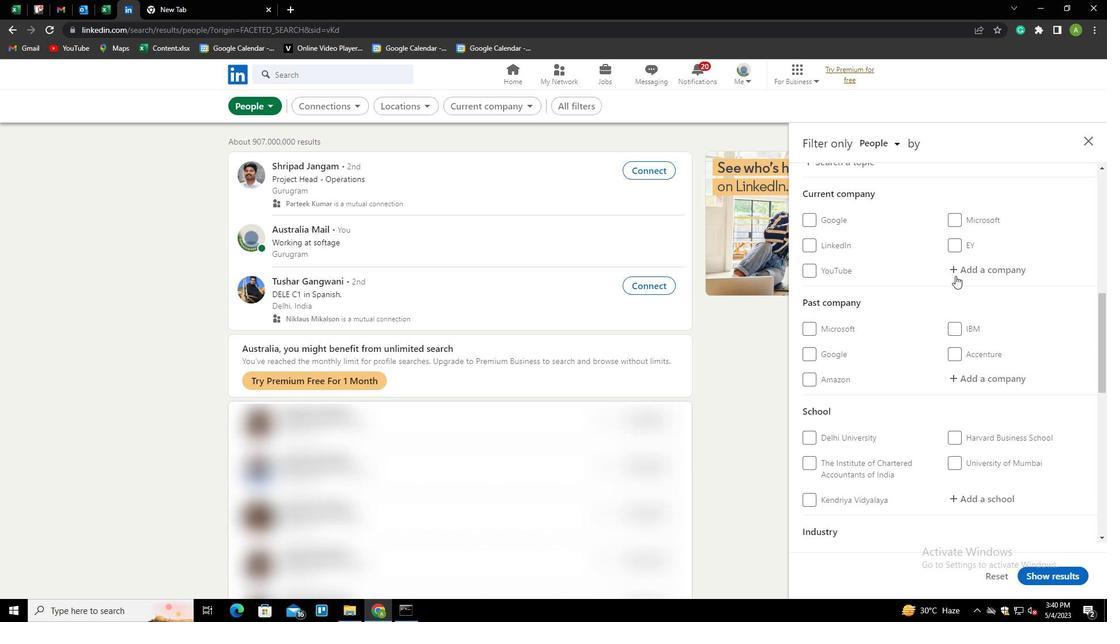 
Action: Mouse moved to (956, 273)
Screenshot: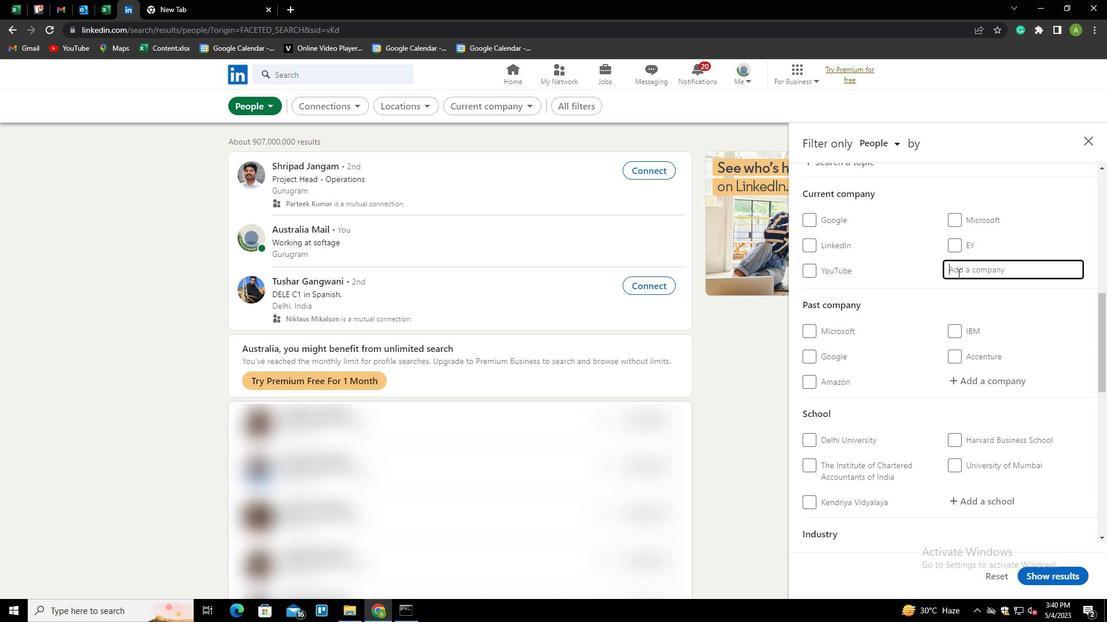 
Action: Key pressed <Key.shift>
Screenshot: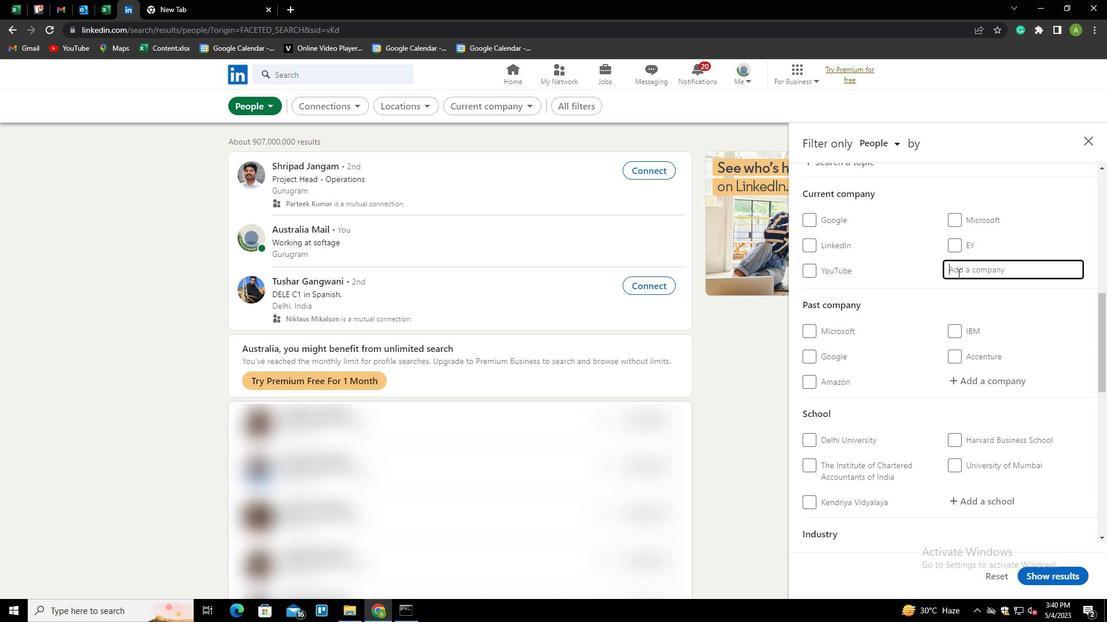 
Action: Mouse moved to (956, 273)
Screenshot: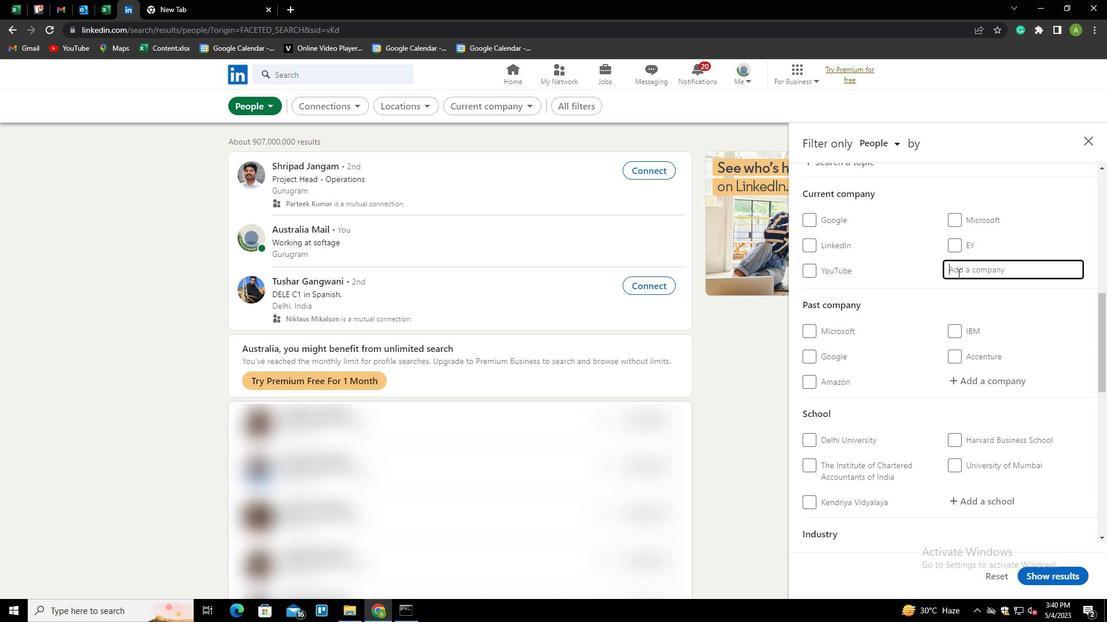 
Action: Key pressed <Key.shift>T
Screenshot: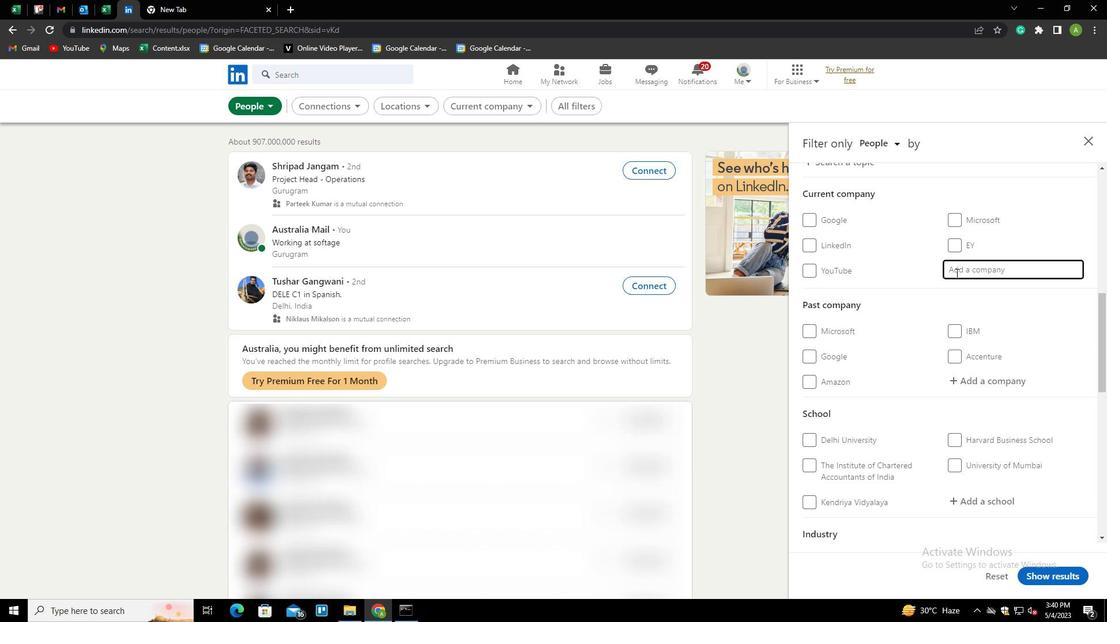 
Action: Mouse moved to (930, 310)
Screenshot: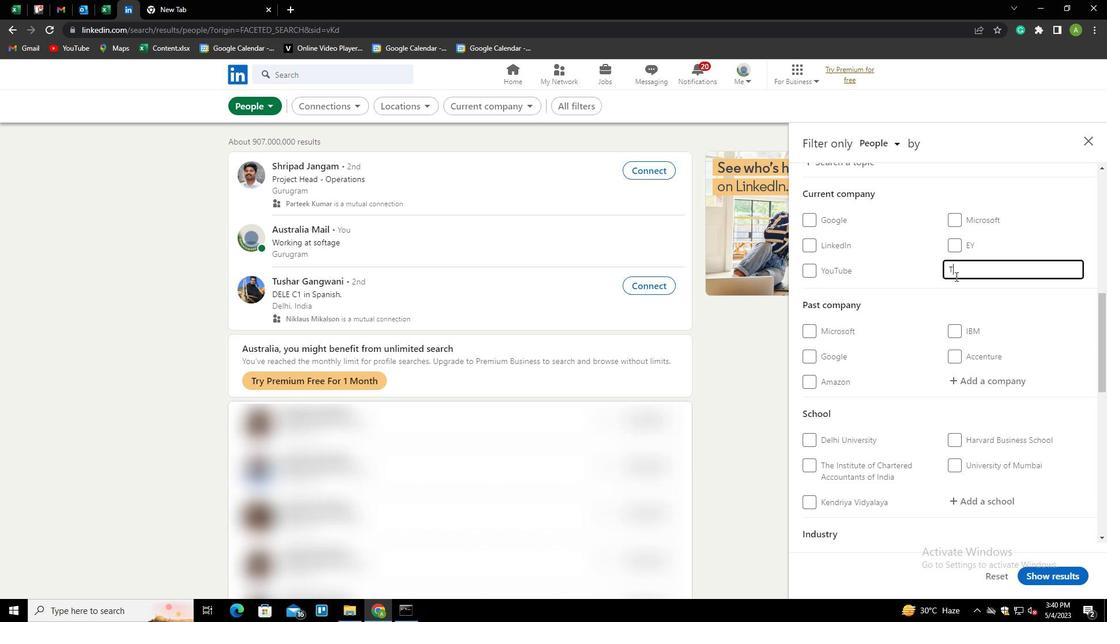 
Action: Key pressed CS<Key.space><Key.shift>ION<Key.down><Key.enter>
Screenshot: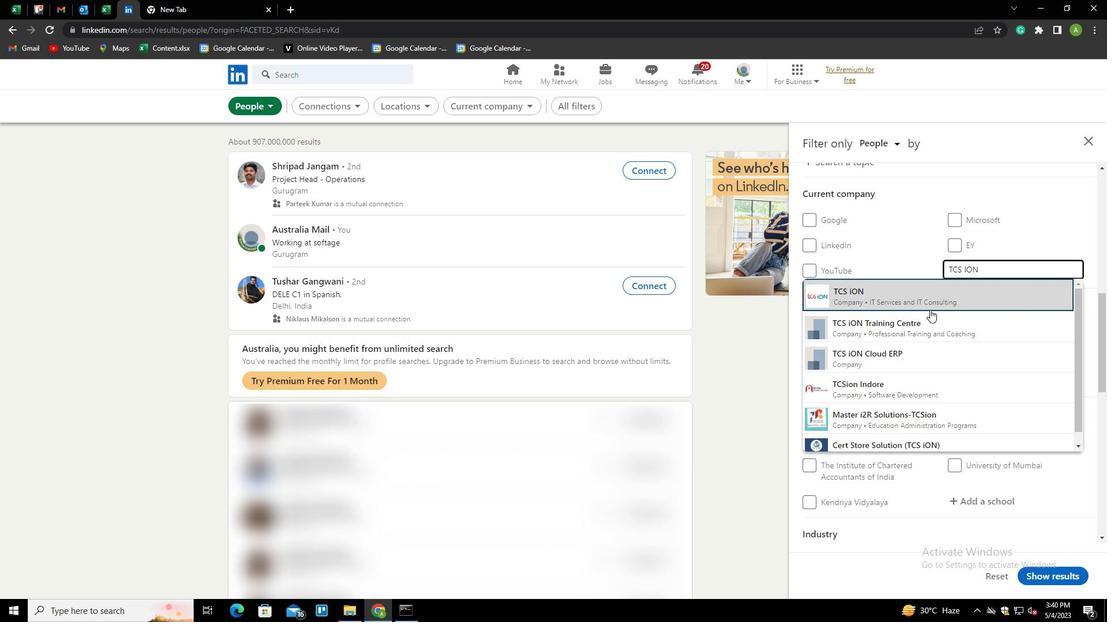 
Action: Mouse scrolled (930, 309) with delta (0, 0)
Screenshot: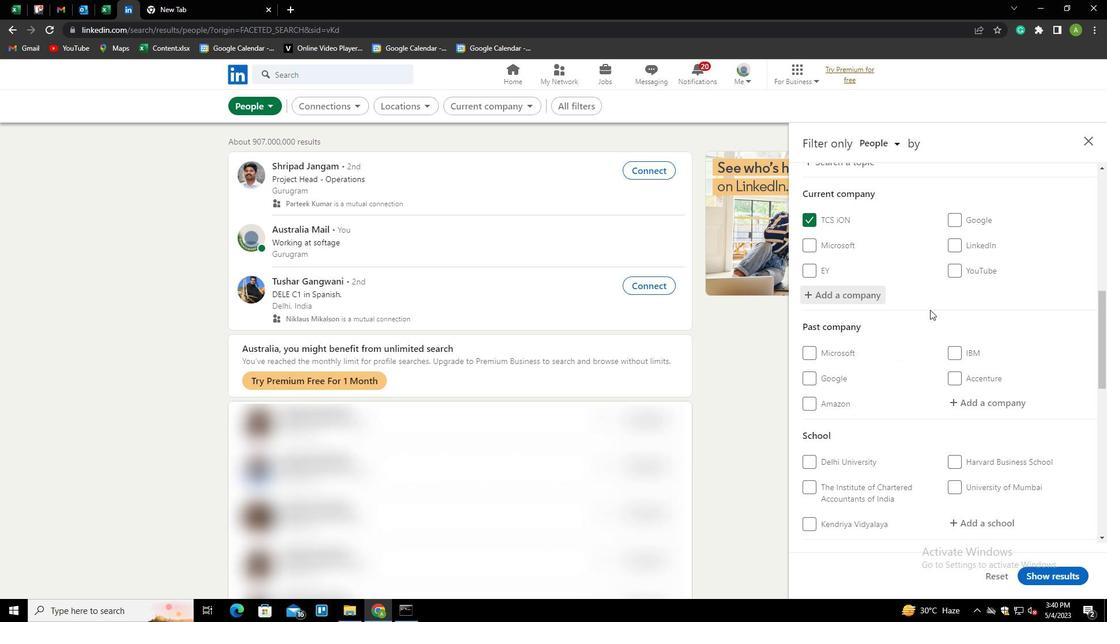 
Action: Mouse scrolled (930, 309) with delta (0, 0)
Screenshot: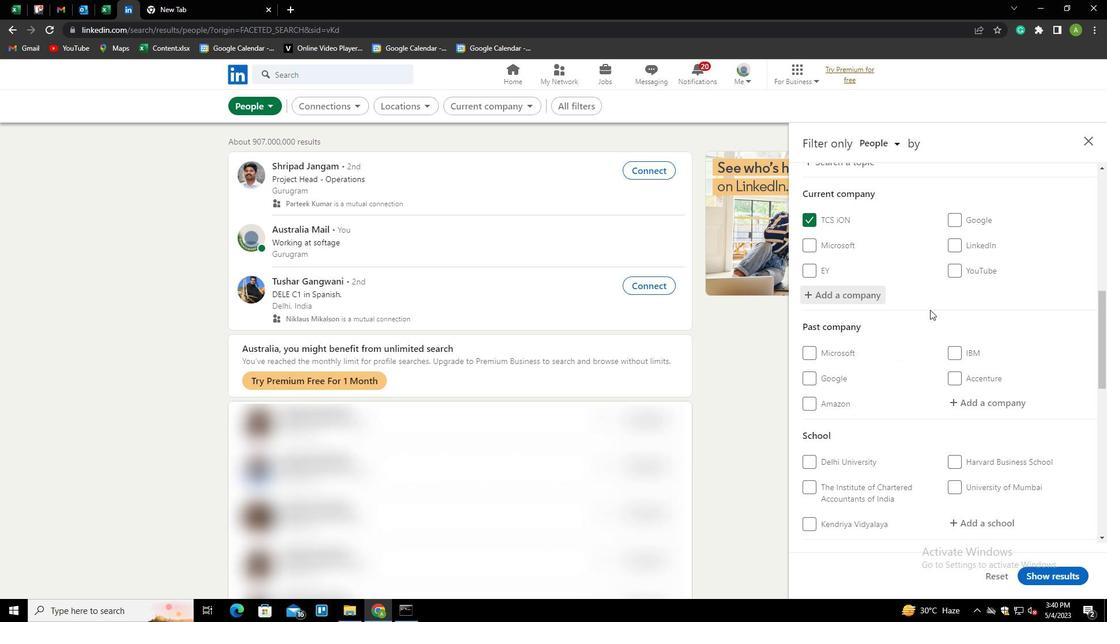 
Action: Mouse moved to (932, 317)
Screenshot: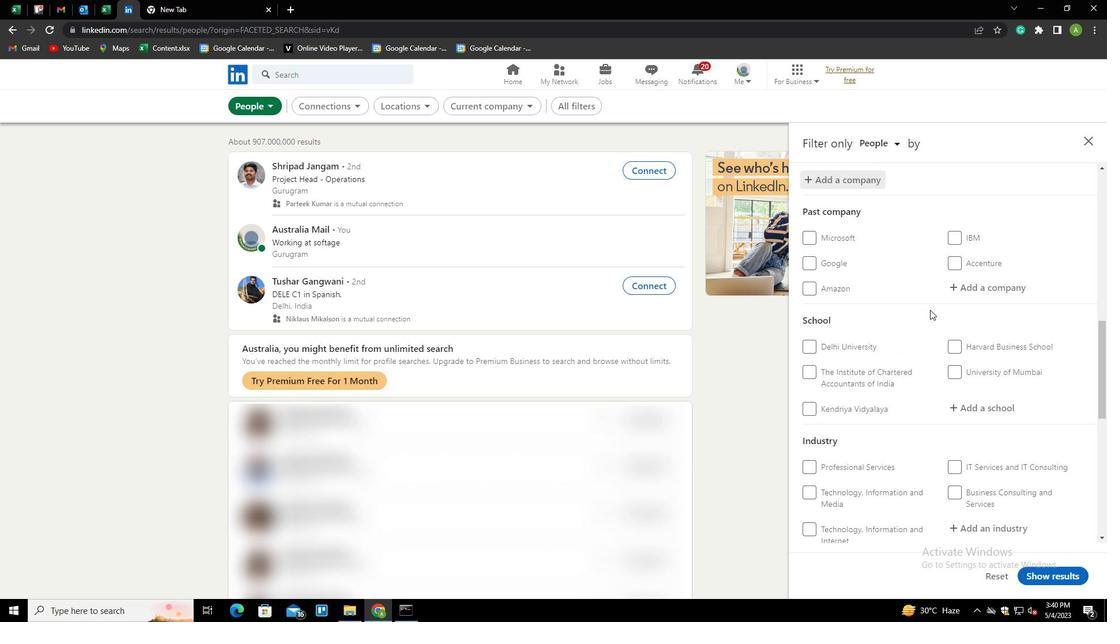 
Action: Mouse scrolled (932, 317) with delta (0, 0)
Screenshot: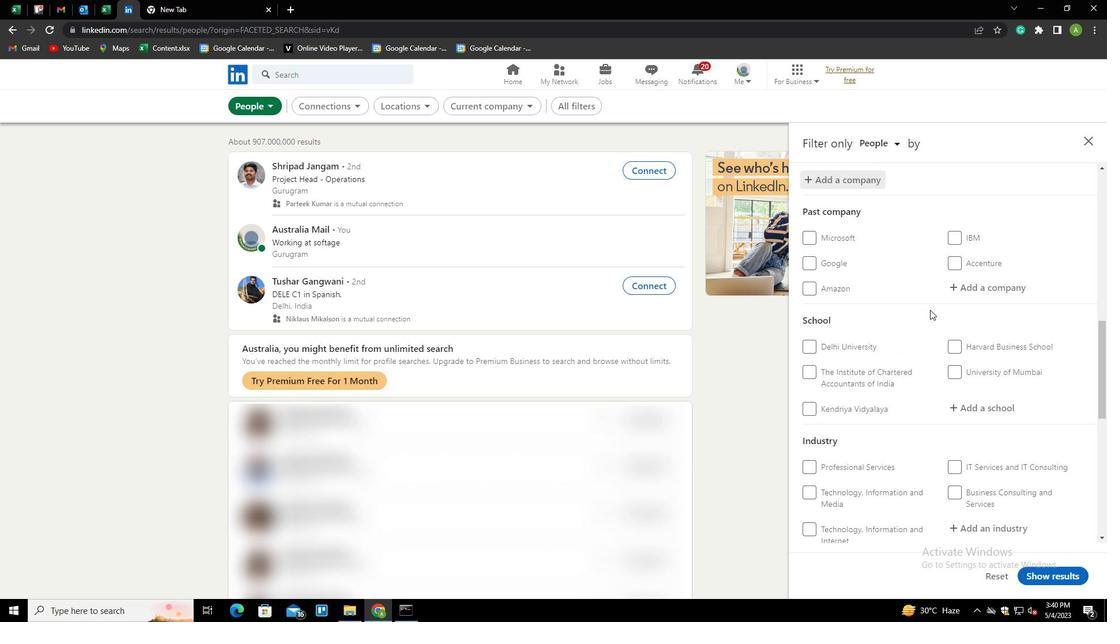
Action: Mouse moved to (959, 344)
Screenshot: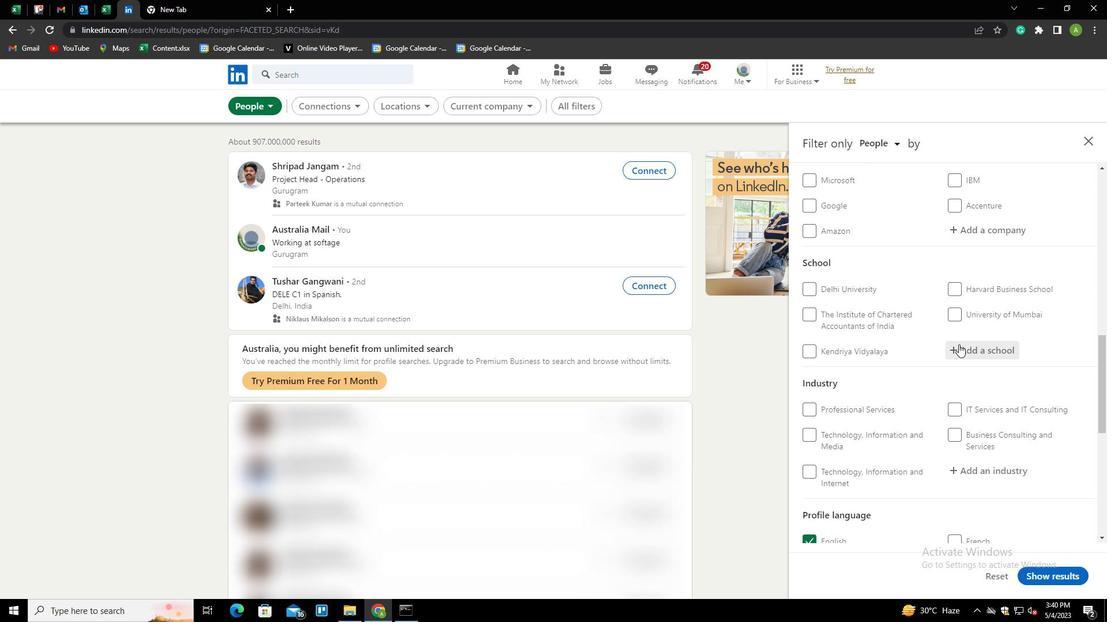 
Action: Mouse pressed left at (959, 344)
Screenshot: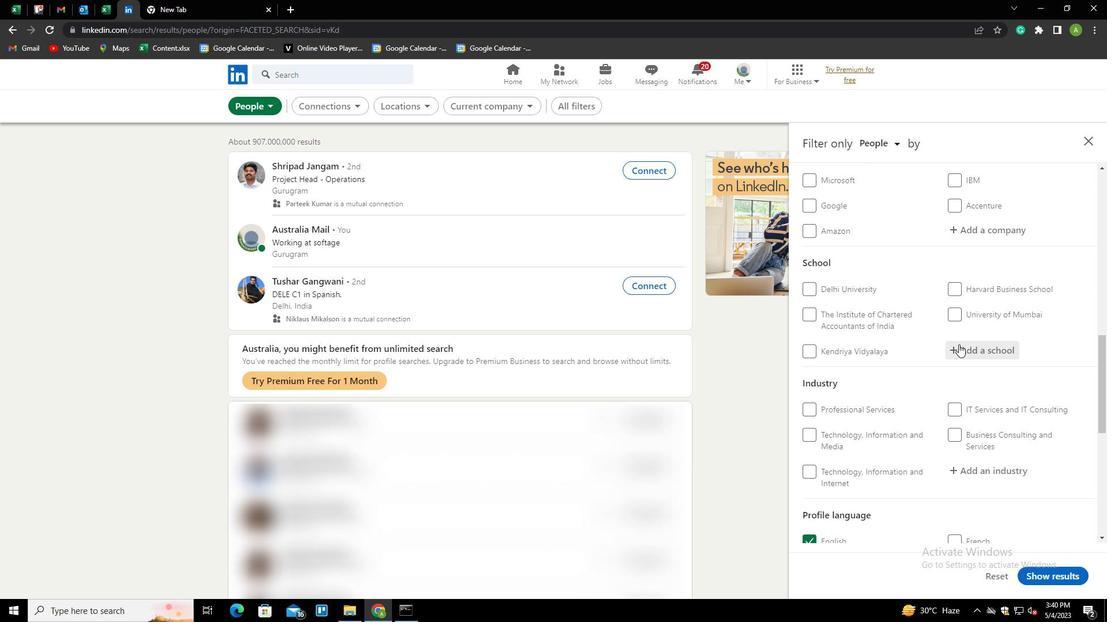 
Action: Mouse moved to (944, 333)
Screenshot: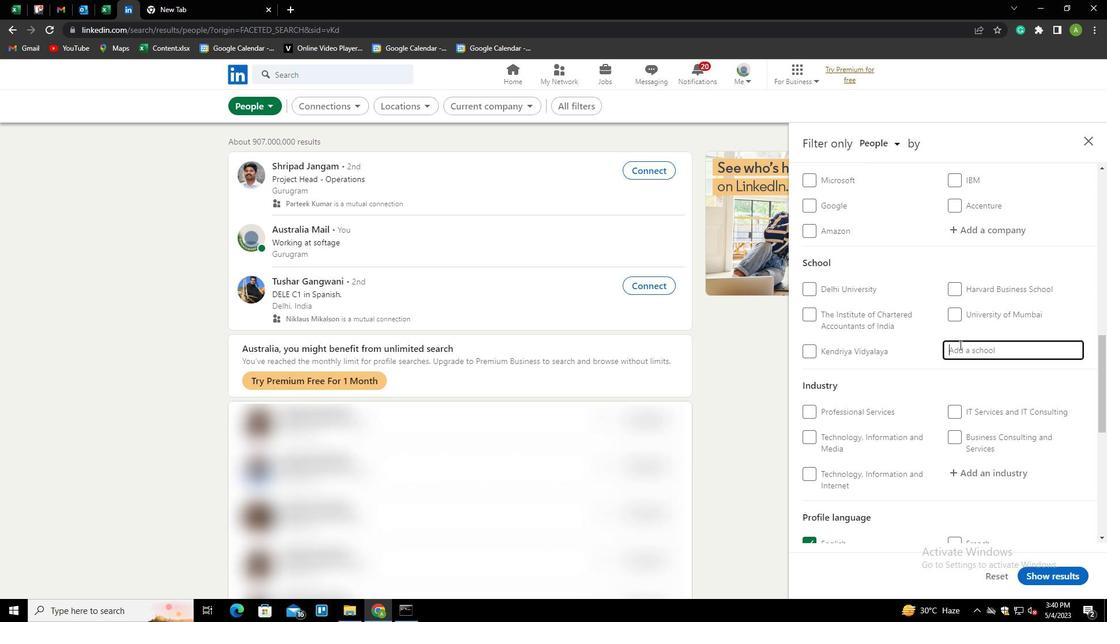 
Action: Key pressed <Key.shift><Key.shift><Key.shift>MAHARSHI<Key.space><Key.shift>DAYANAND<Key.space><Key.shift>UNIVERSITY<Key.down><Key.enter>
Screenshot: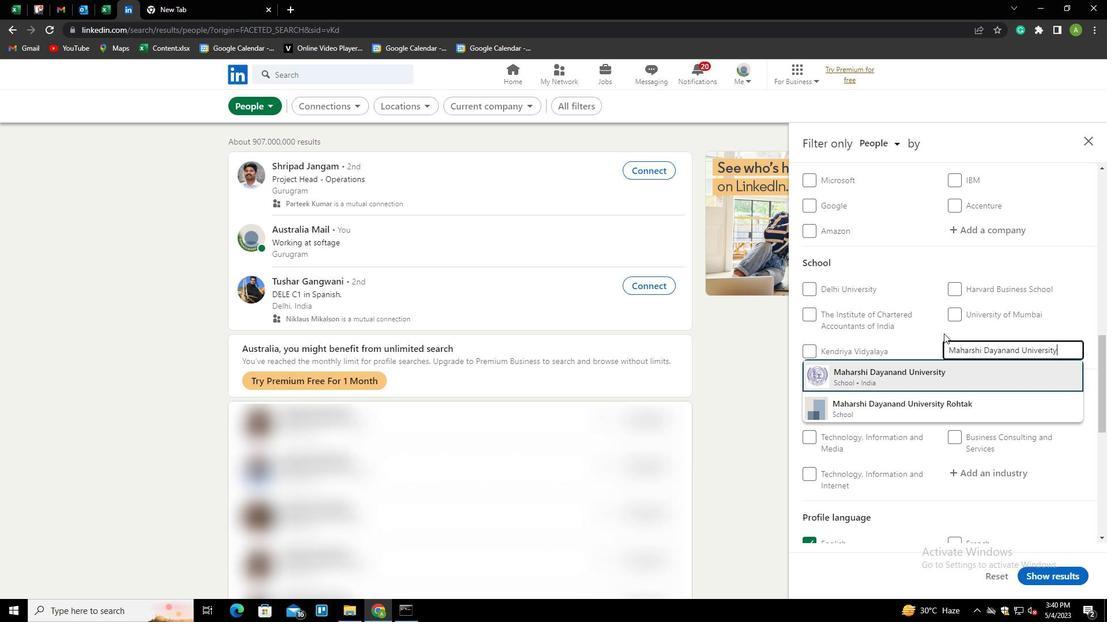 
Action: Mouse scrolled (944, 333) with delta (0, 0)
Screenshot: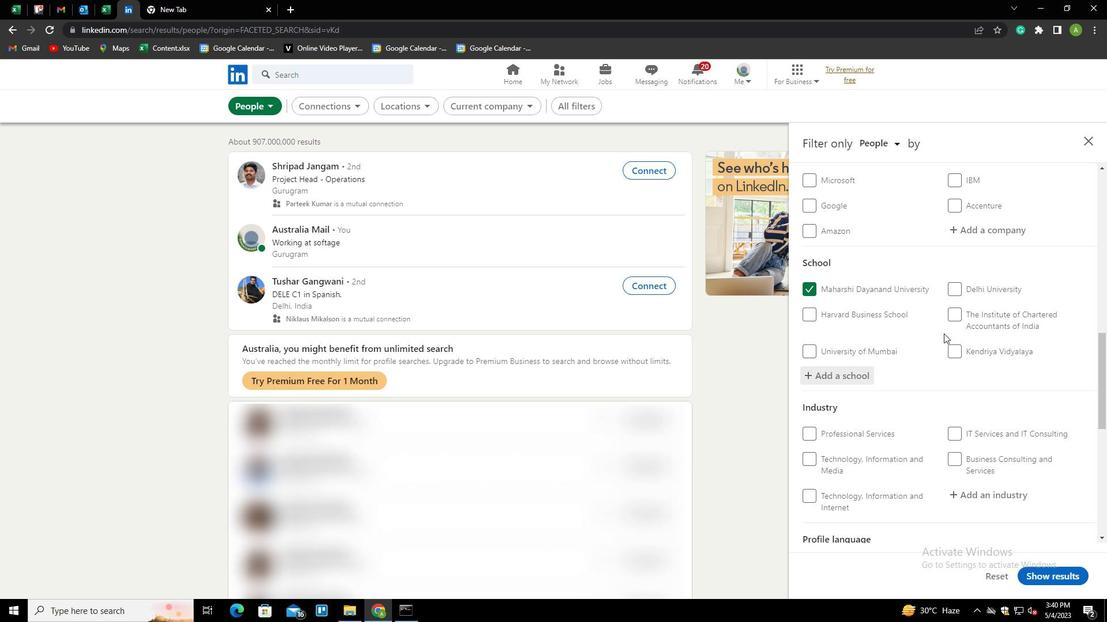 
Action: Mouse scrolled (944, 333) with delta (0, 0)
Screenshot: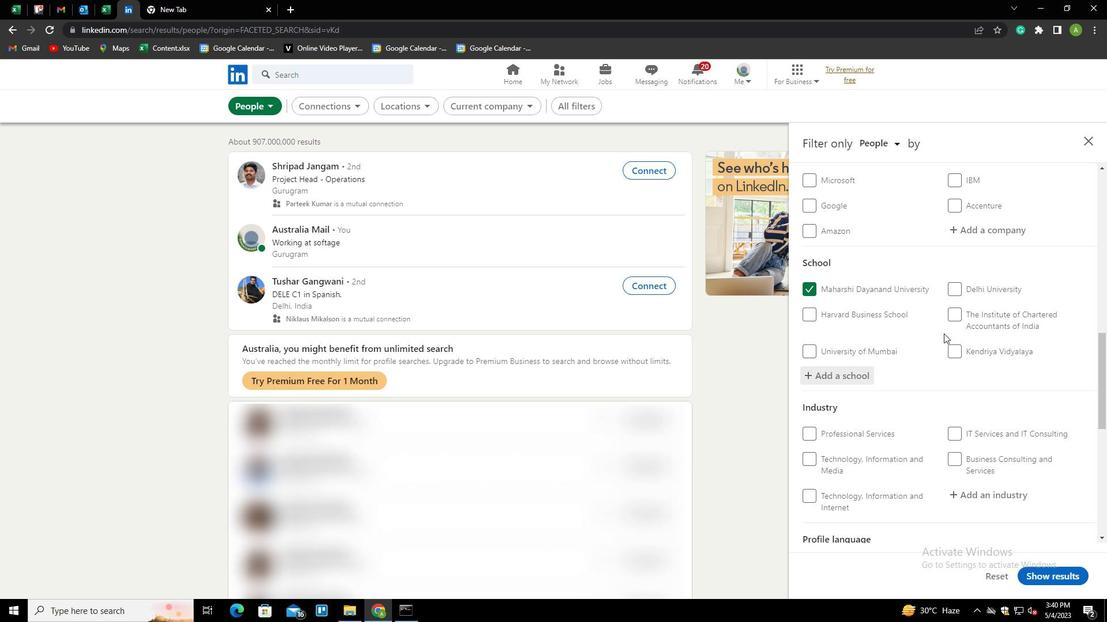 
Action: Mouse scrolled (944, 333) with delta (0, 0)
Screenshot: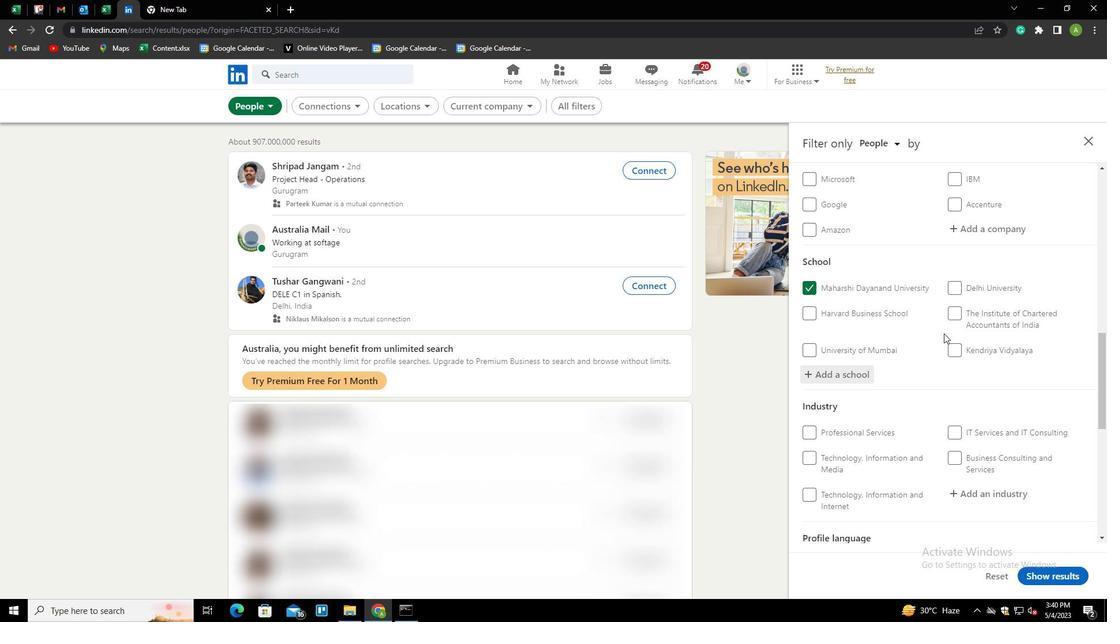 
Action: Mouse moved to (966, 317)
Screenshot: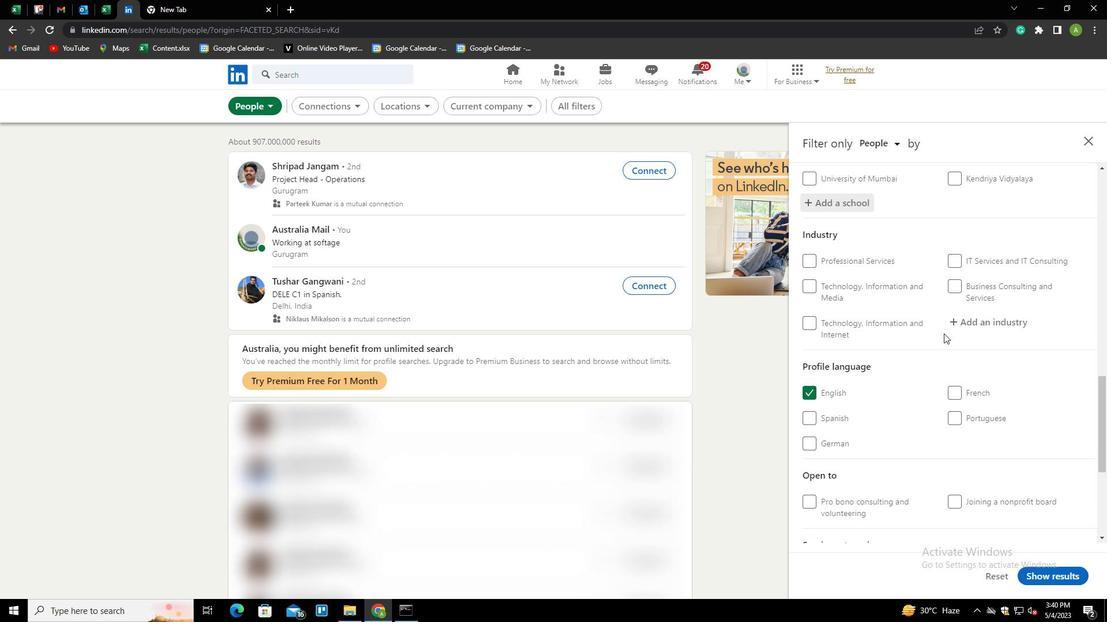 
Action: Mouse pressed left at (966, 317)
Screenshot: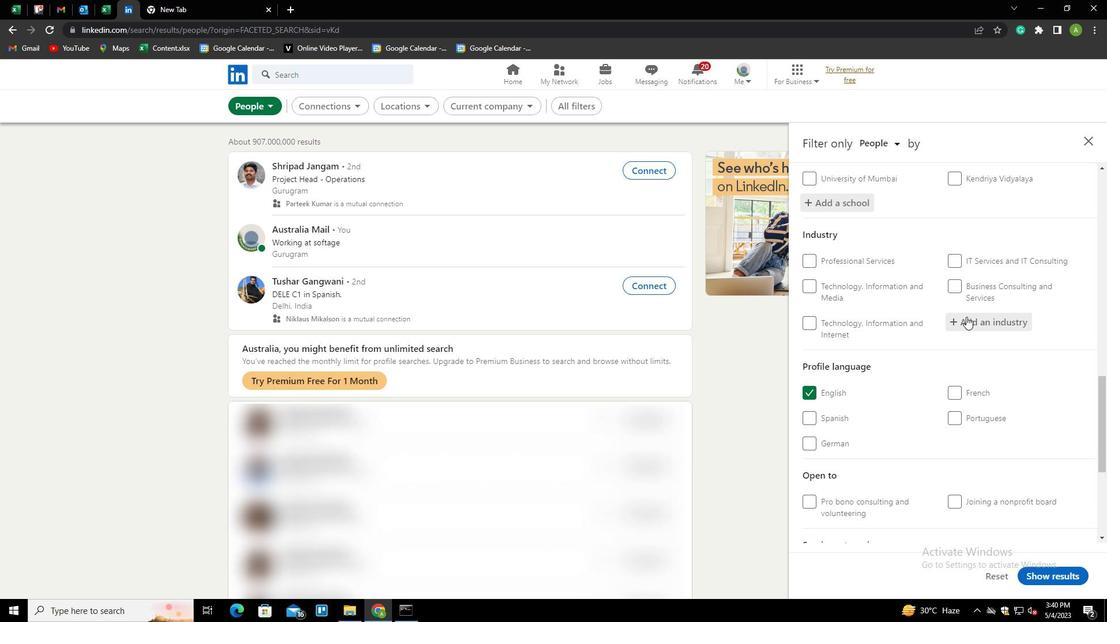 
Action: Key pressed <Key.shift><Key.shift><Key.shift><Key.shift><Key.shift><Key.shift><Key.shift><Key.shift><Key.shift><Key.shift><Key.shift><Key.shift><Key.shift><Key.shift><Key.shift><Key.shift><Key.shift><Key.shift><Key.shift><Key.shift><Key.shift><Key.shift><Key.shift><Key.shift><Key.shift><Key.shift><Key.shift><Key.shift><Key.shift><Key.shift><Key.shift><Key.shift><Key.shift>S<Key.backspace><Key.shift>WHOLESALE<Key.space><Key.shift>IMPORT<Key.space>AND<Key.space><Key.shift>EXPORT<Key.down><Key.enter>
Screenshot: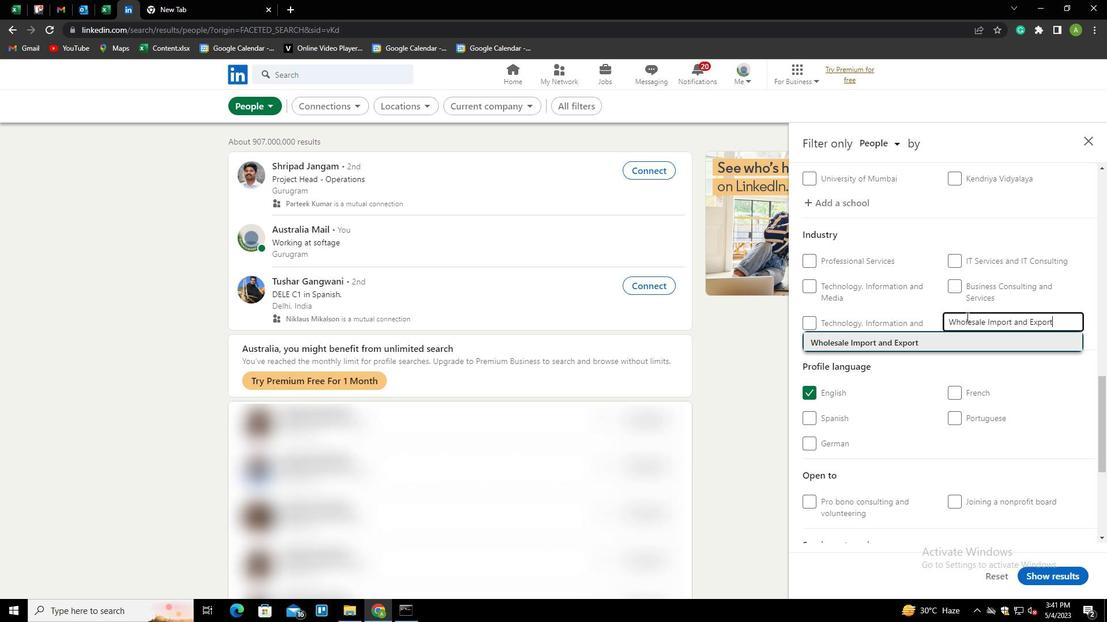 
Action: Mouse scrolled (966, 316) with delta (0, 0)
Screenshot: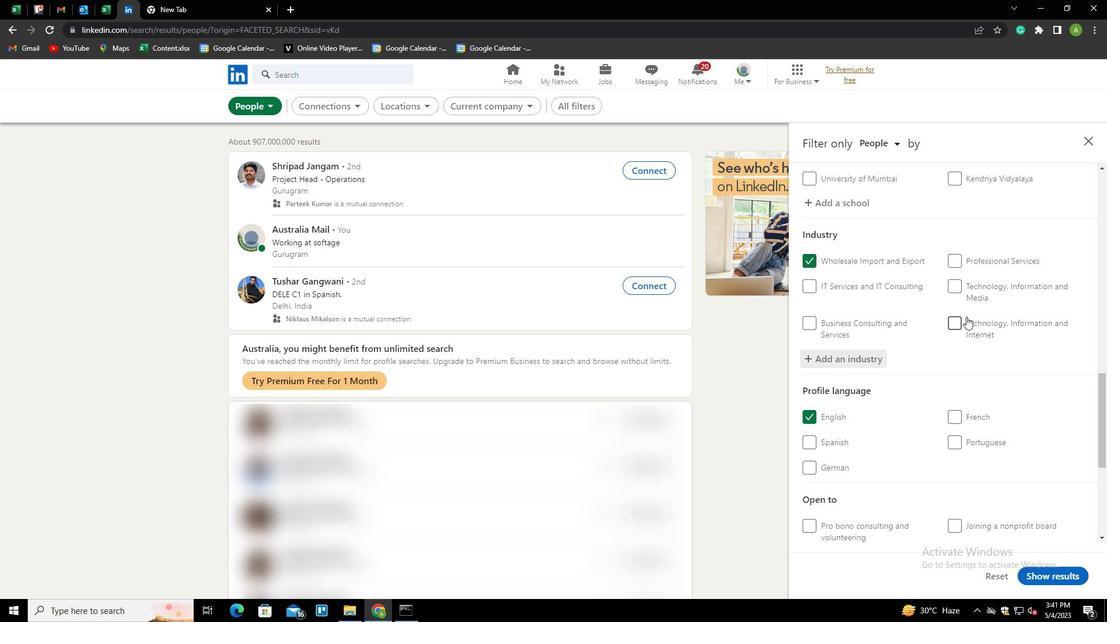 
Action: Mouse scrolled (966, 316) with delta (0, 0)
Screenshot: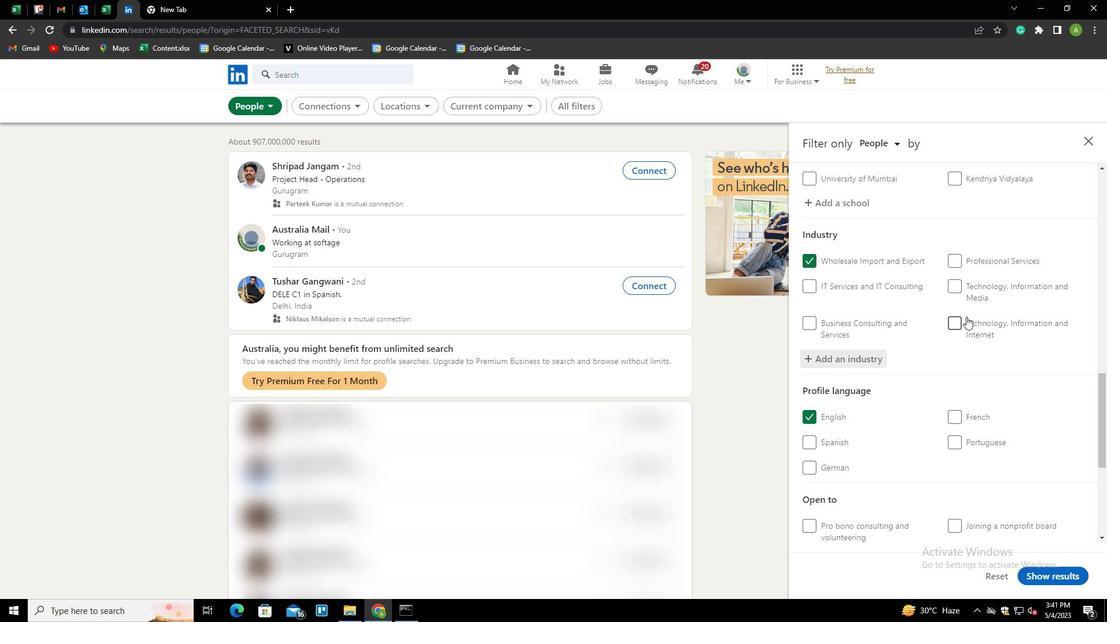 
Action: Mouse scrolled (966, 316) with delta (0, 0)
Screenshot: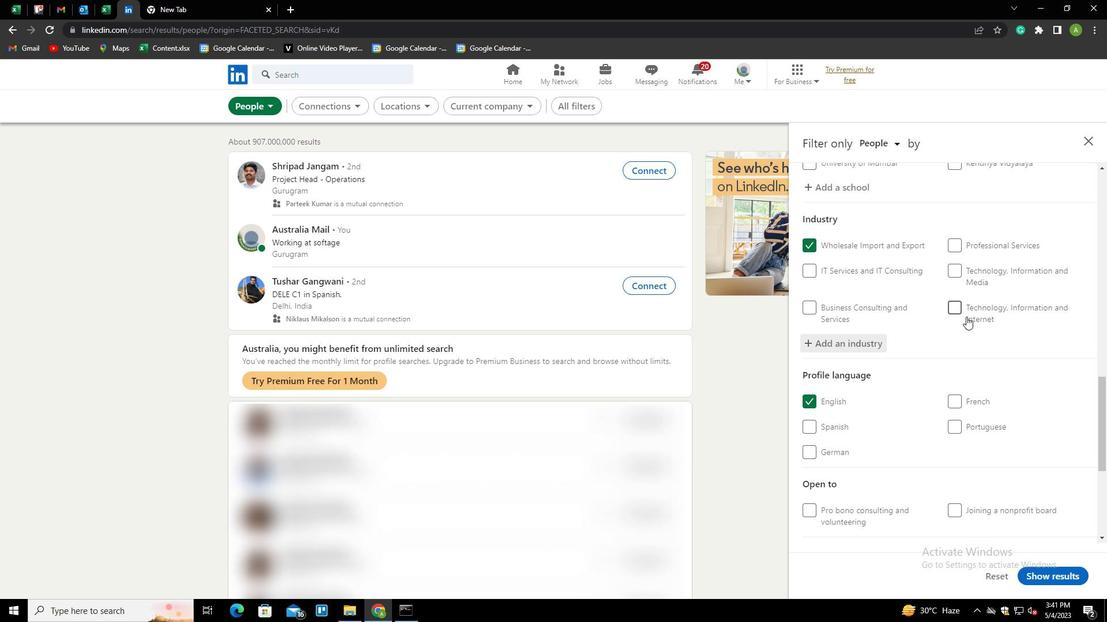 
Action: Mouse scrolled (966, 316) with delta (0, 0)
Screenshot: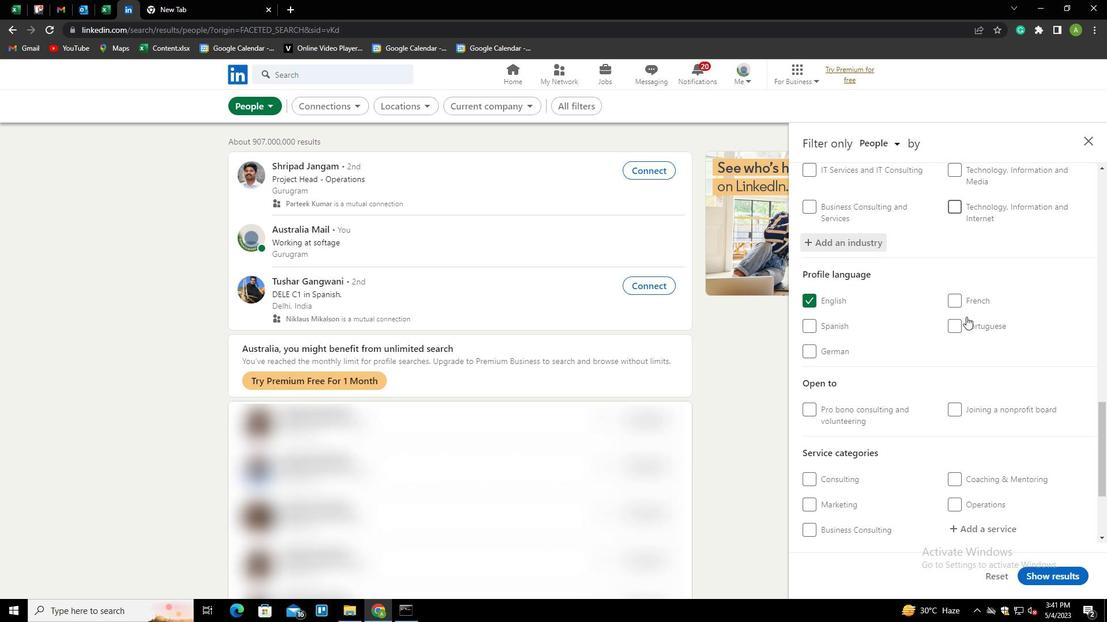 
Action: Mouse scrolled (966, 316) with delta (0, 0)
Screenshot: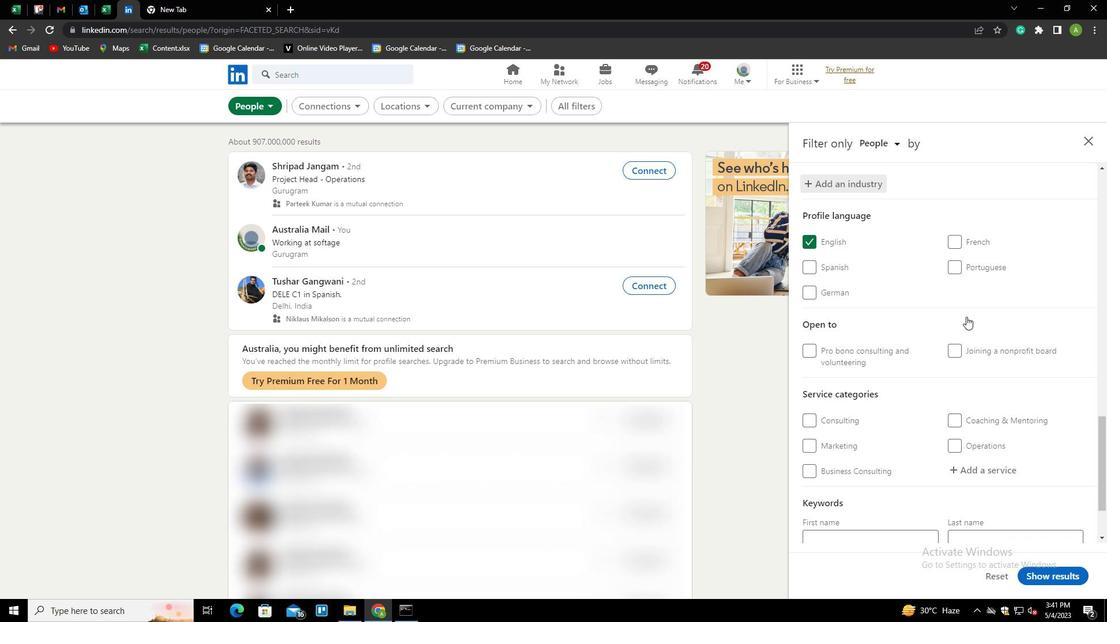 
Action: Mouse scrolled (966, 316) with delta (0, 0)
Screenshot: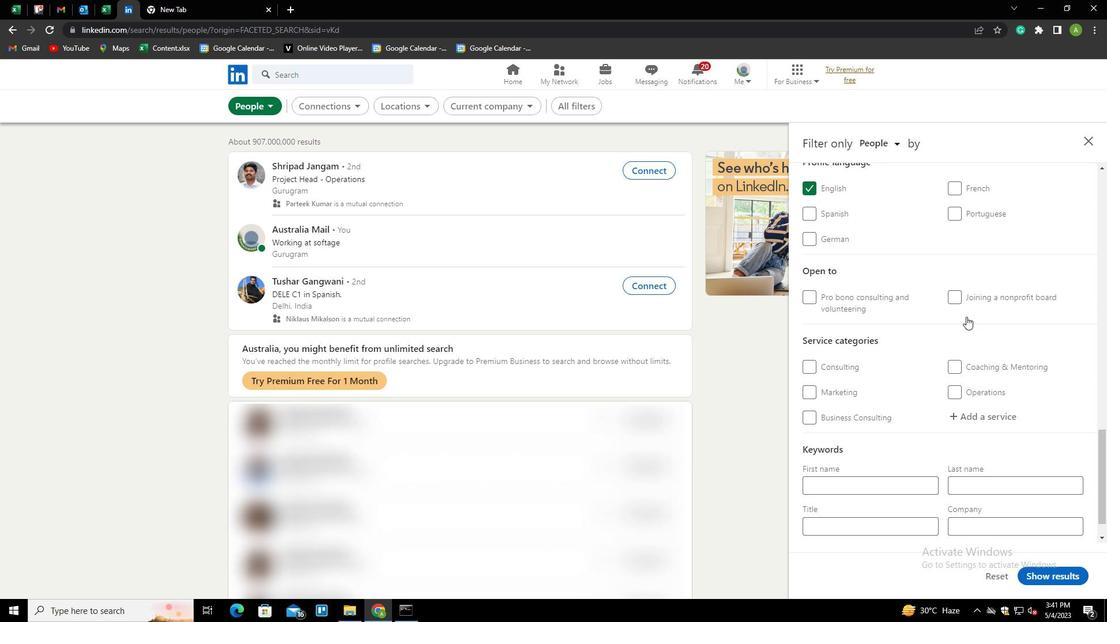 
Action: Mouse moved to (975, 381)
Screenshot: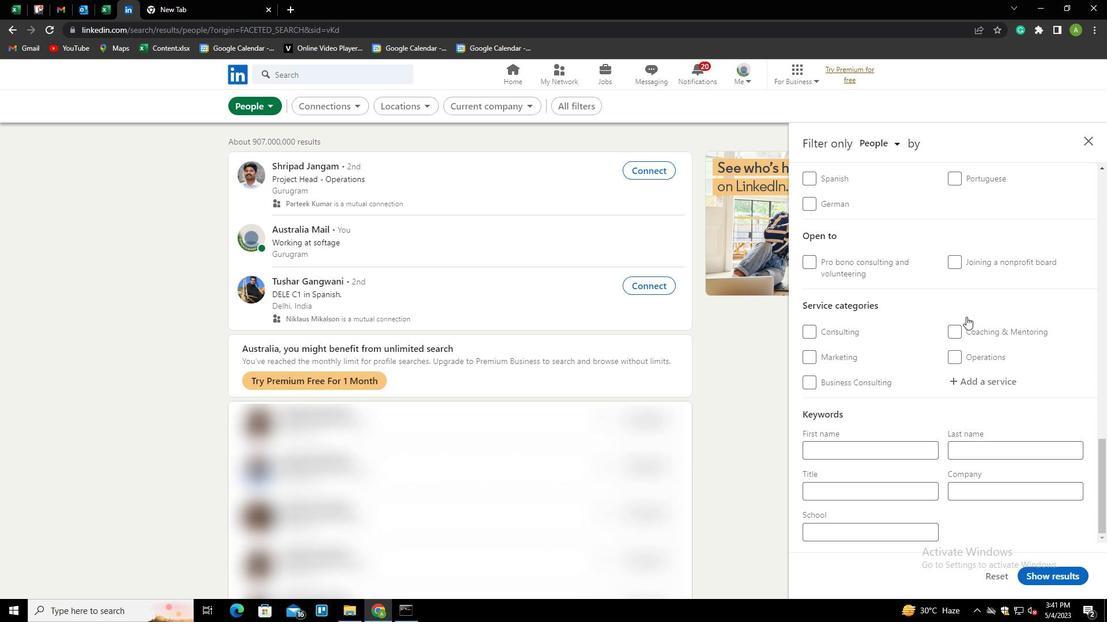 
Action: Mouse pressed left at (975, 381)
Screenshot: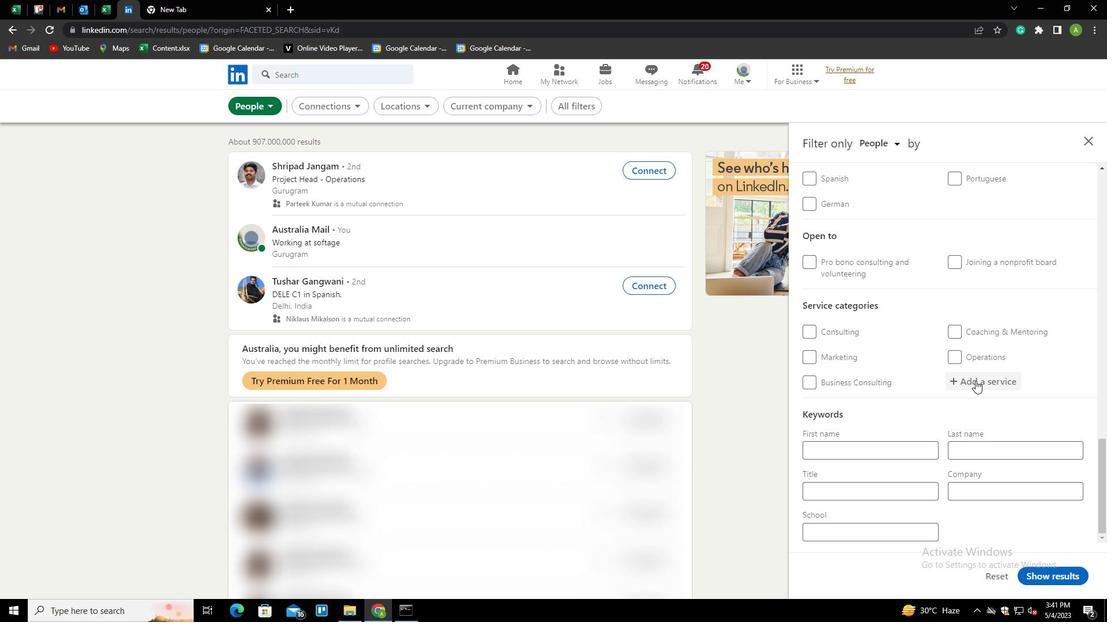 
Action: Key pressed <Key.shift>REAL<Key.space><Key.shift>ESTATE<Key.down><Key.enter>
Screenshot: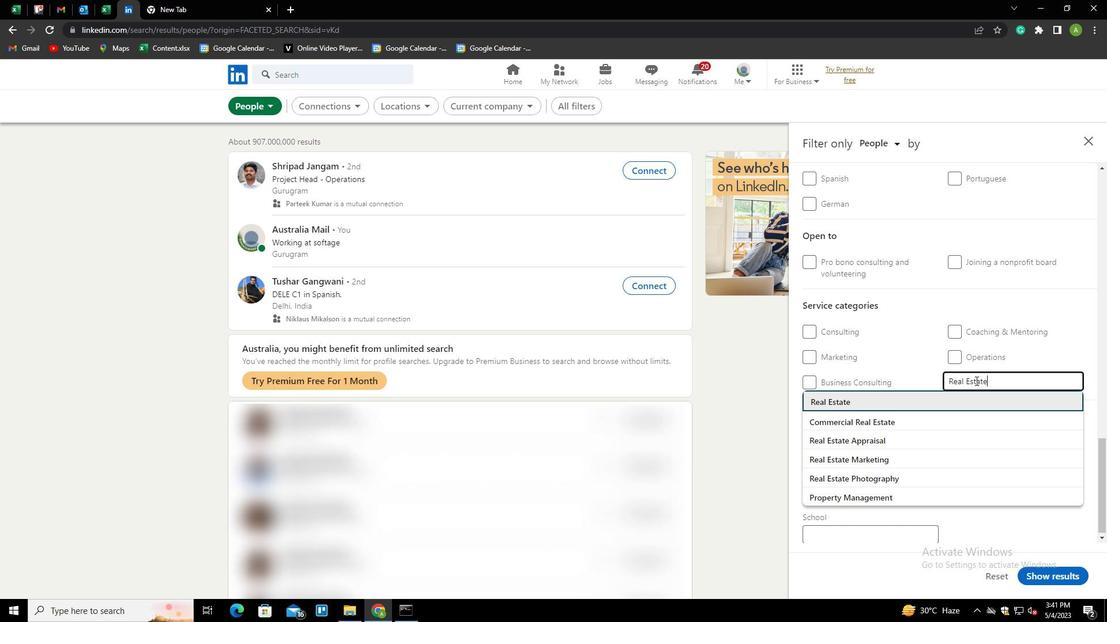 
Action: Mouse scrolled (975, 380) with delta (0, 0)
Screenshot: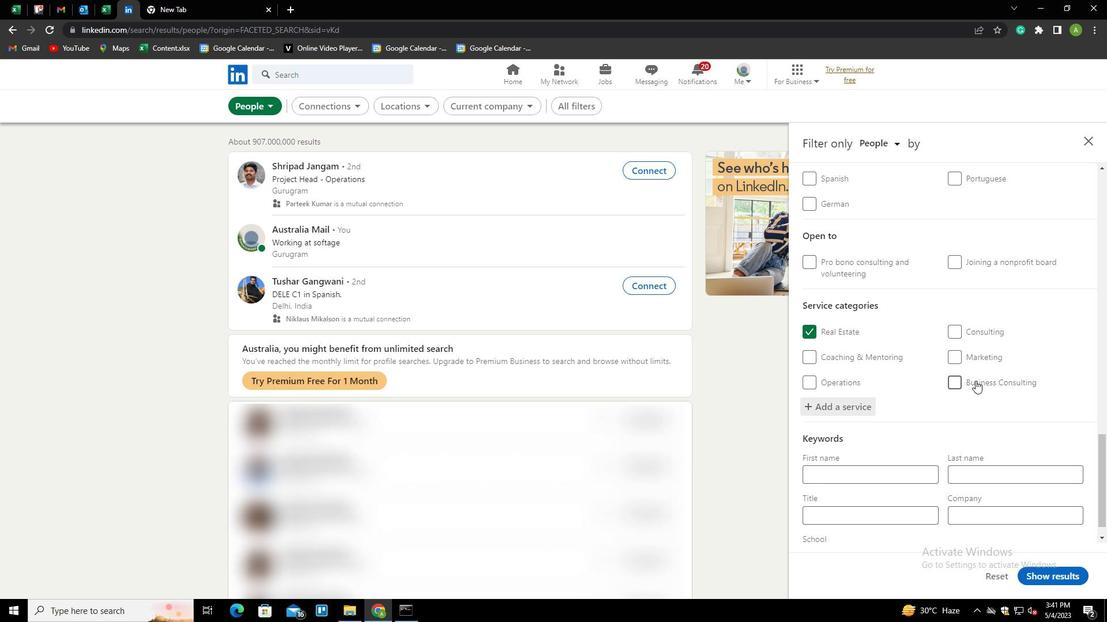 
Action: Mouse scrolled (975, 380) with delta (0, 0)
Screenshot: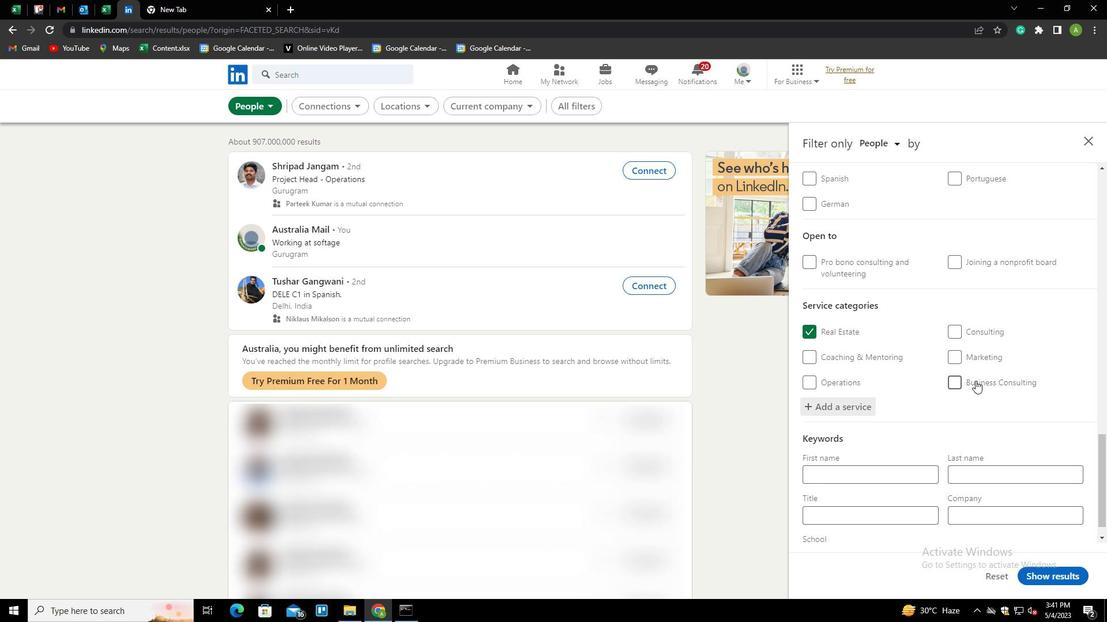 
Action: Mouse scrolled (975, 380) with delta (0, 0)
Screenshot: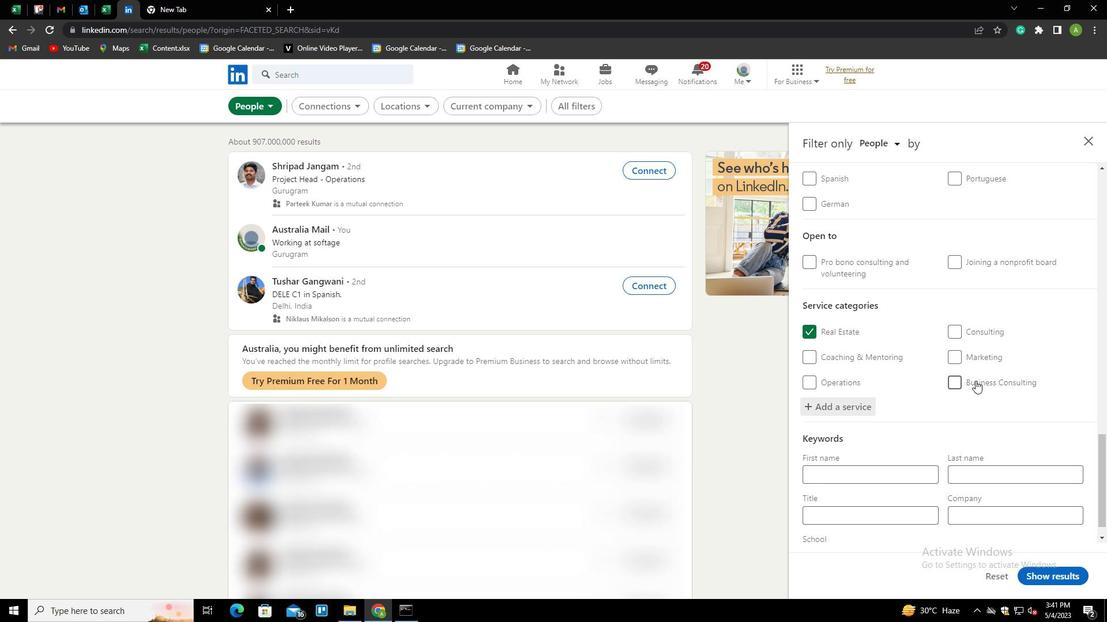 
Action: Mouse scrolled (975, 380) with delta (0, 0)
Screenshot: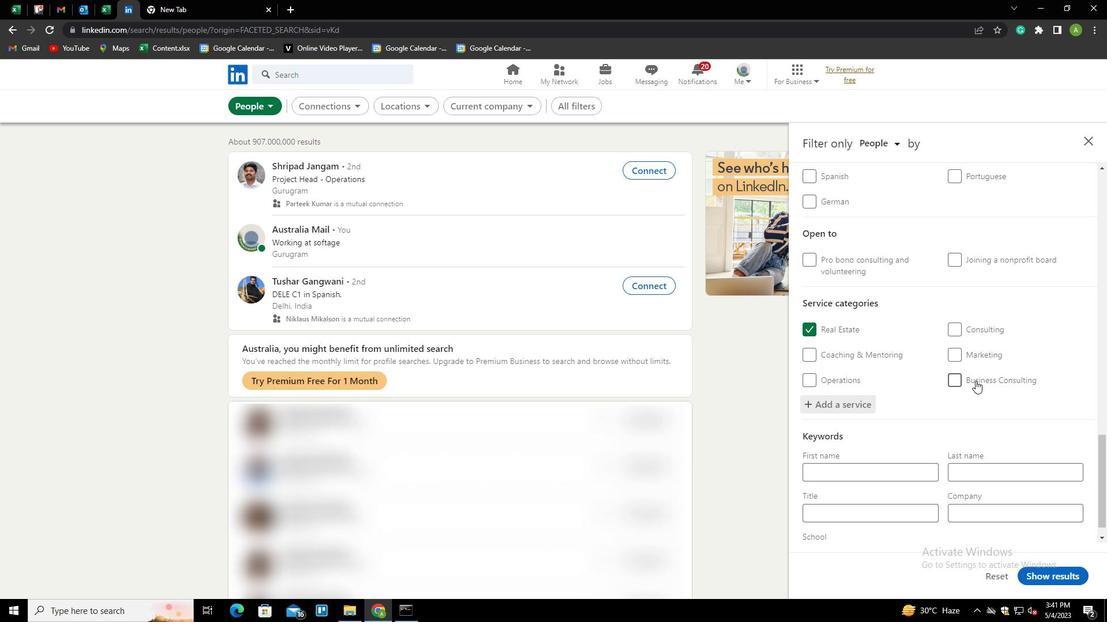 
Action: Mouse moved to (888, 488)
Screenshot: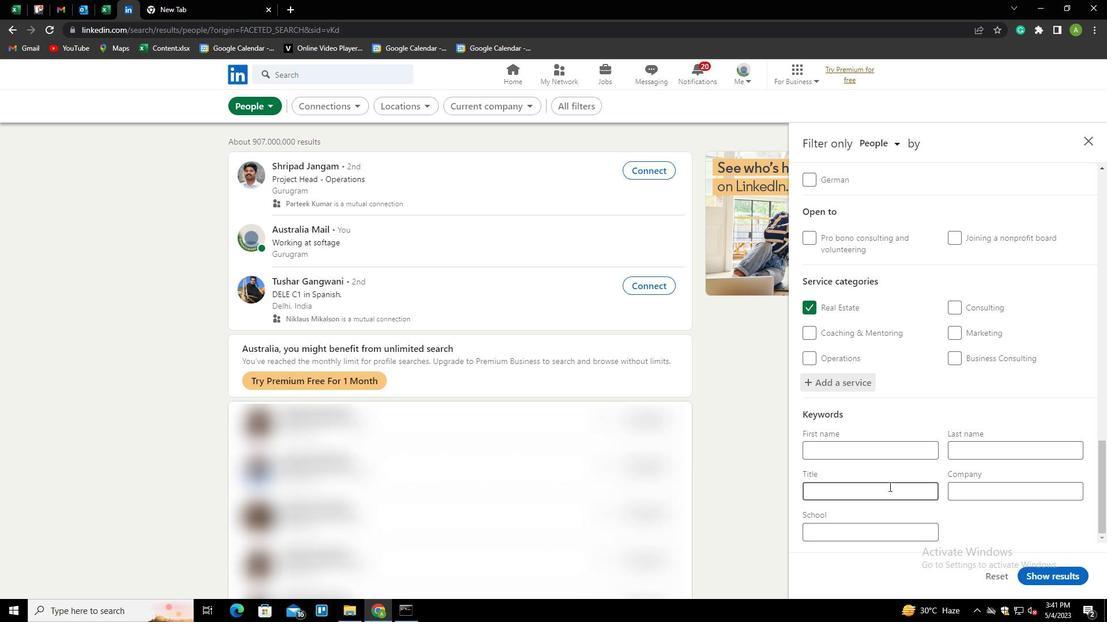 
Action: Mouse pressed left at (888, 488)
Screenshot: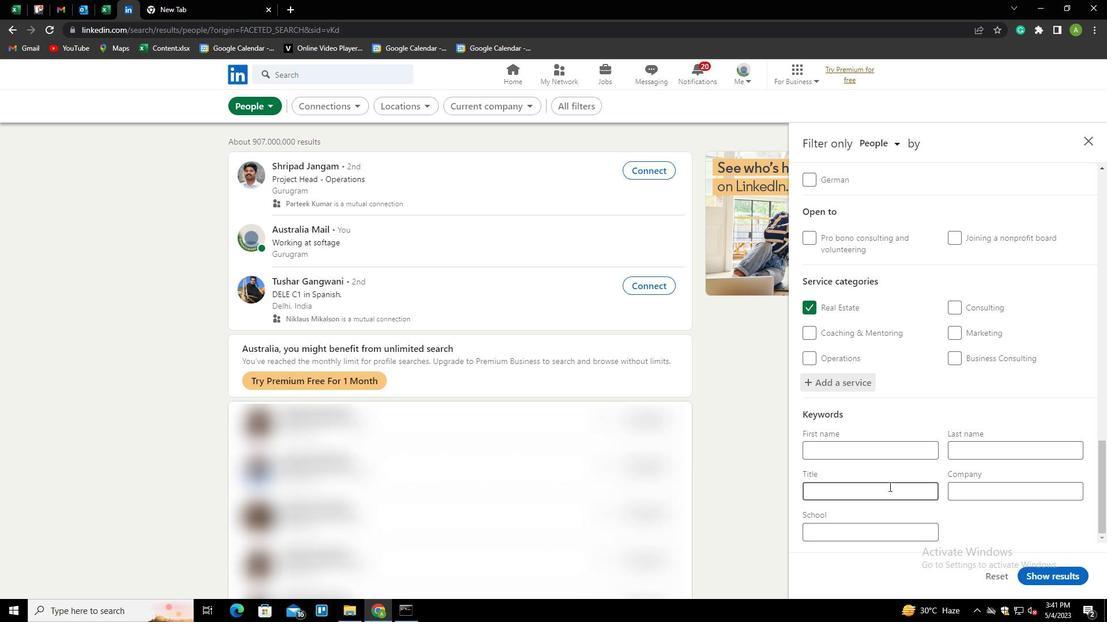 
Action: Key pressed <Key.shift>FINANCE<Key.space><Key.shift>DIRECTOR
Screenshot: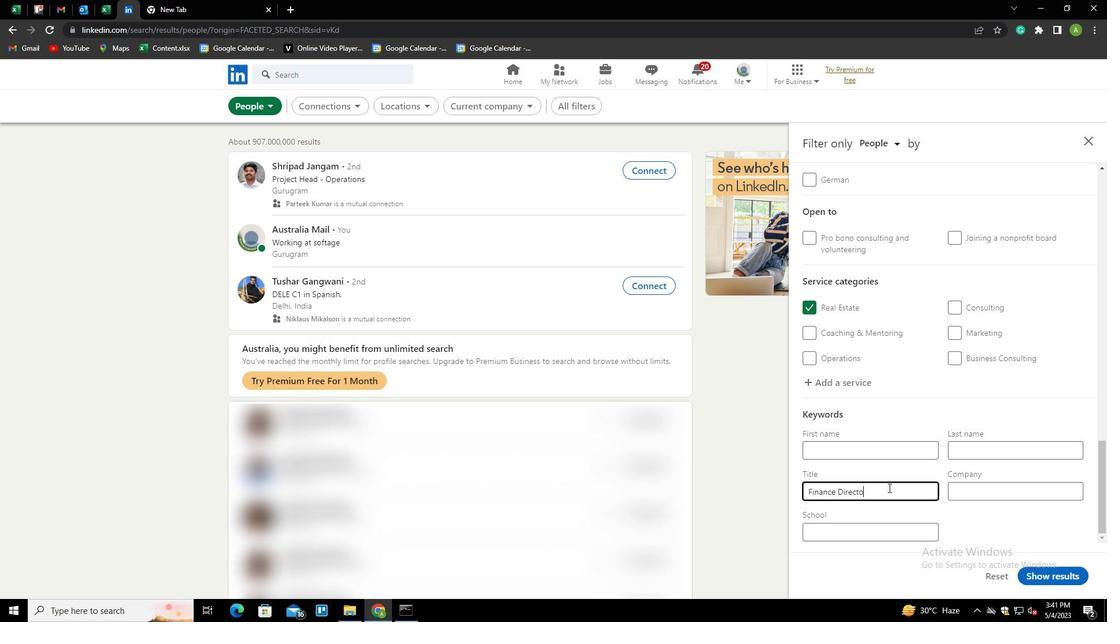 
Action: Mouse moved to (969, 515)
Screenshot: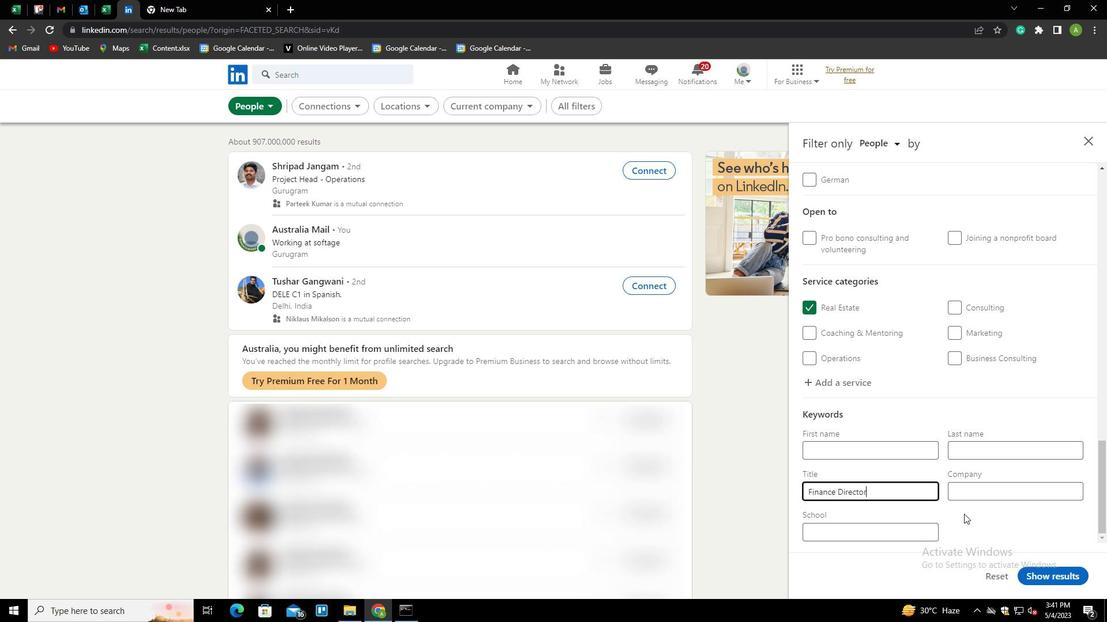 
Action: Mouse pressed left at (969, 515)
Screenshot: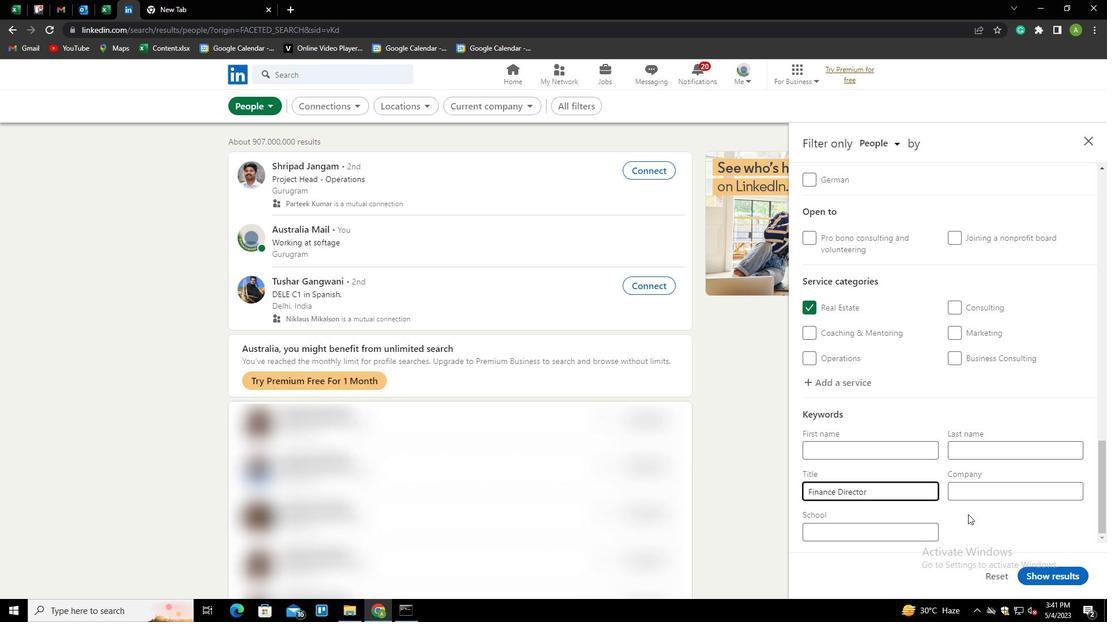 
Action: Mouse moved to (1046, 570)
Screenshot: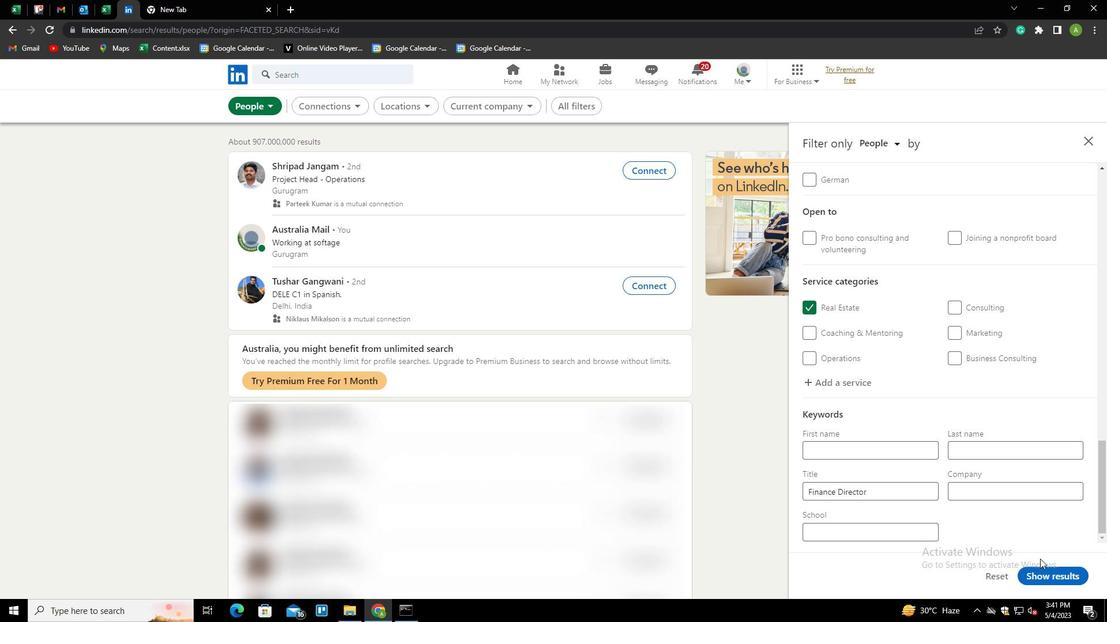 
Action: Mouse pressed left at (1046, 570)
Screenshot: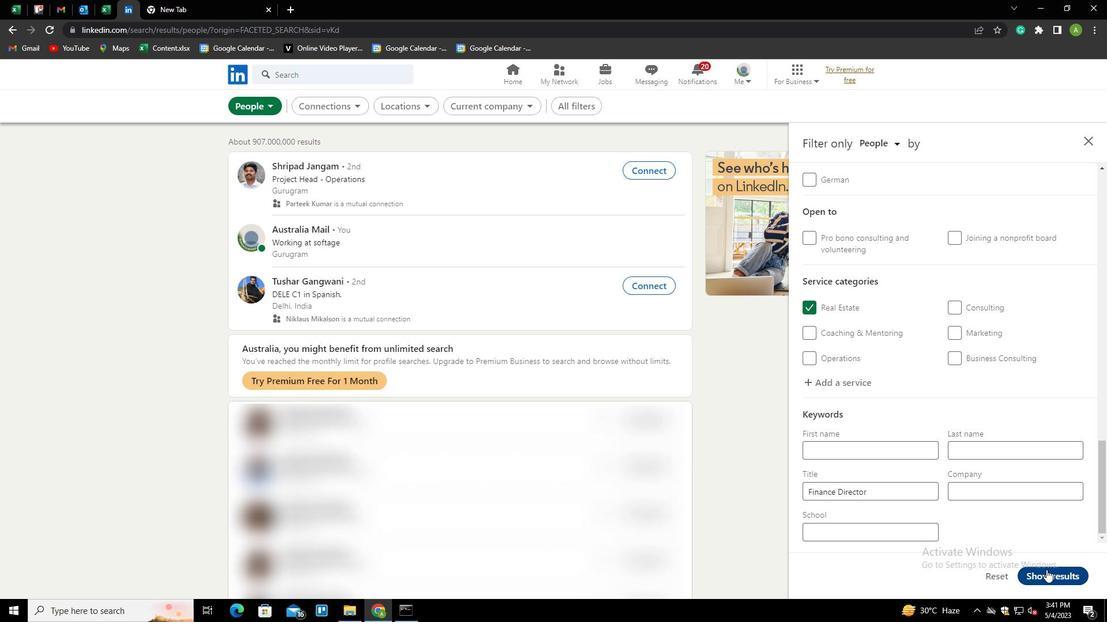 
Action: Mouse moved to (1037, 557)
Screenshot: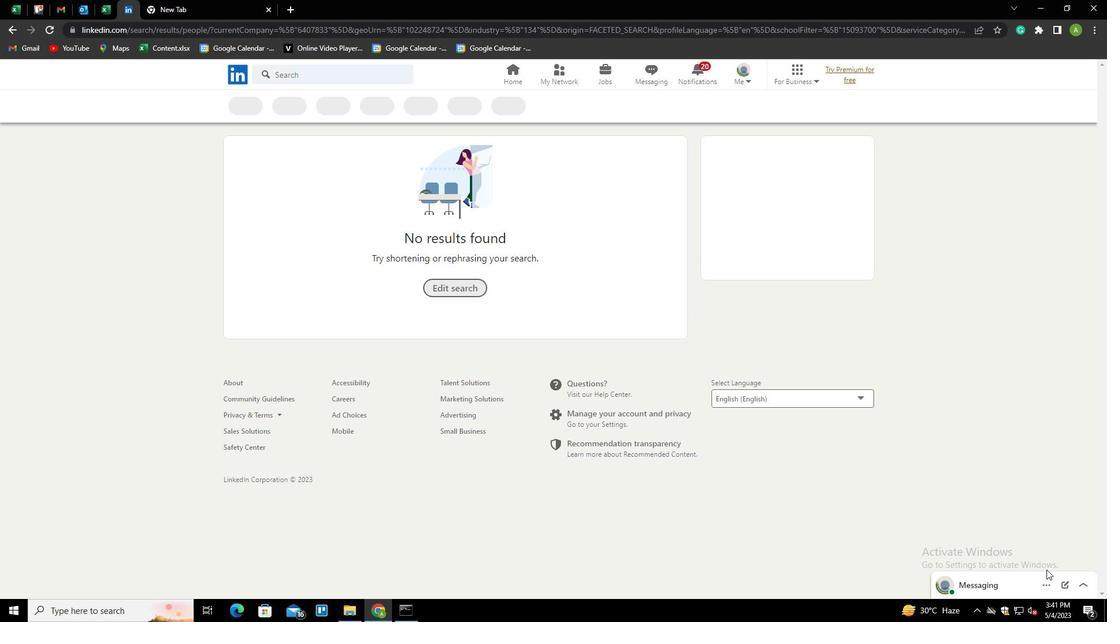 
